 Task: Search one way flight ticket for 3 adults in first from Staunton/waynesboro/harrisonburg: Shenandoah Valley Regional Airport to Rock Springs: Southwest Wyoming Regional Airport (rock Springs Sweetwater County Airport) on 8-5-2023. Choice of flights is Frontier. Number of bags: 1 carry on bag. Price is upto 97000. Outbound departure time preference is 5:00.
Action: Mouse moved to (283, 272)
Screenshot: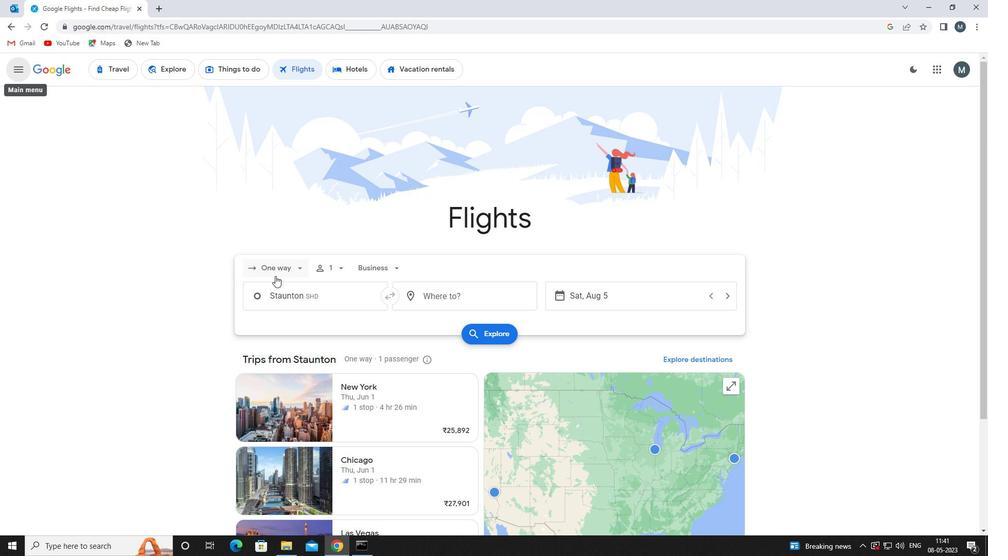 
Action: Mouse pressed left at (283, 272)
Screenshot: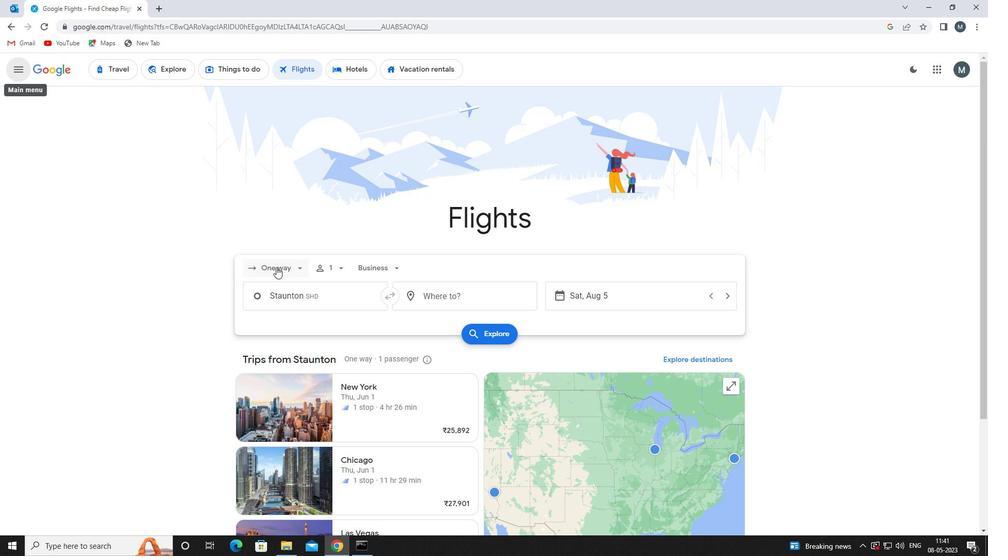 
Action: Mouse moved to (302, 317)
Screenshot: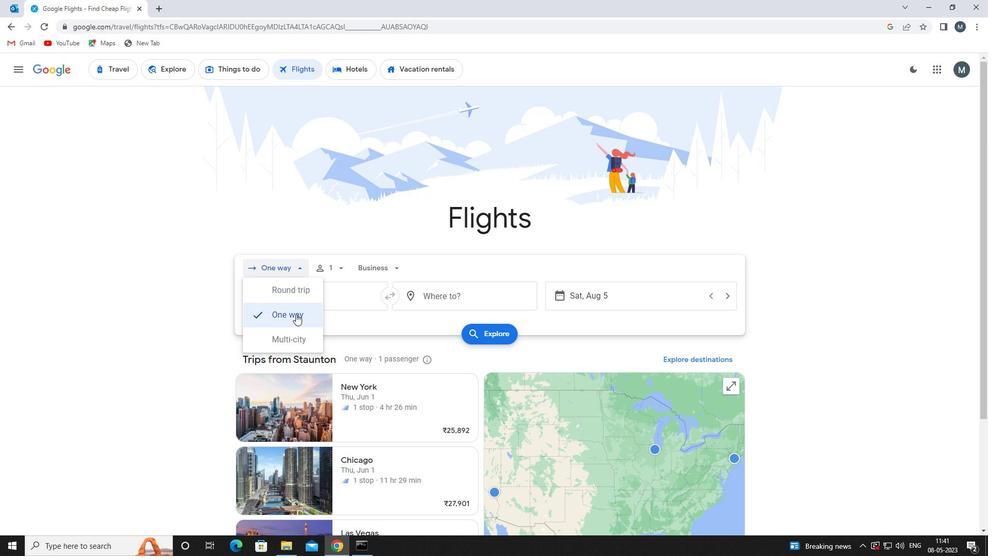
Action: Mouse pressed left at (302, 317)
Screenshot: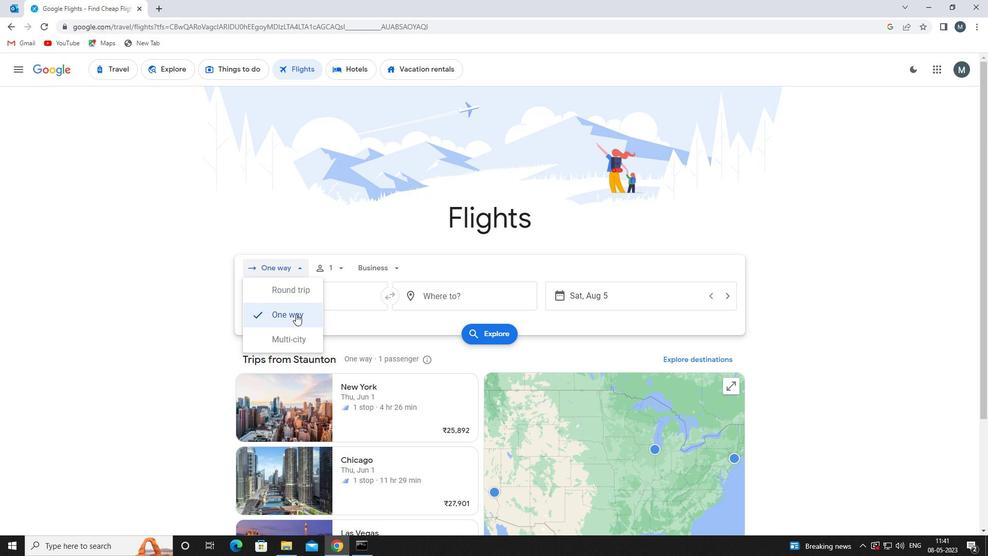 
Action: Mouse moved to (345, 267)
Screenshot: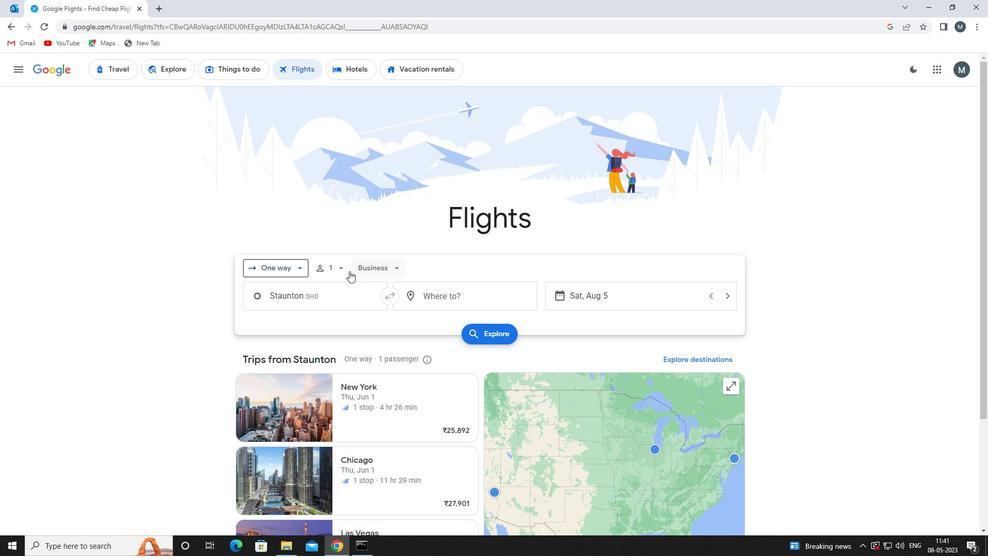 
Action: Mouse pressed left at (345, 267)
Screenshot: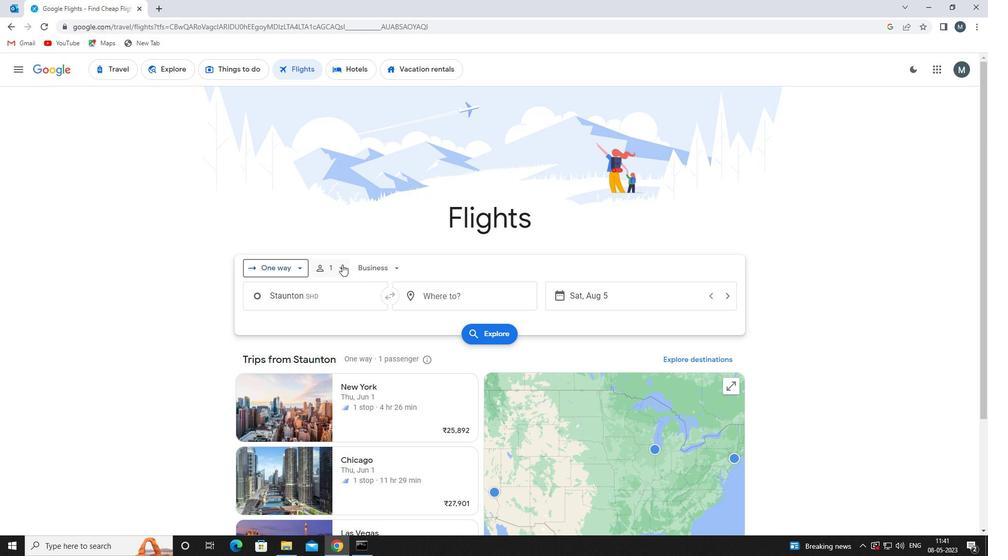 
Action: Mouse moved to (416, 299)
Screenshot: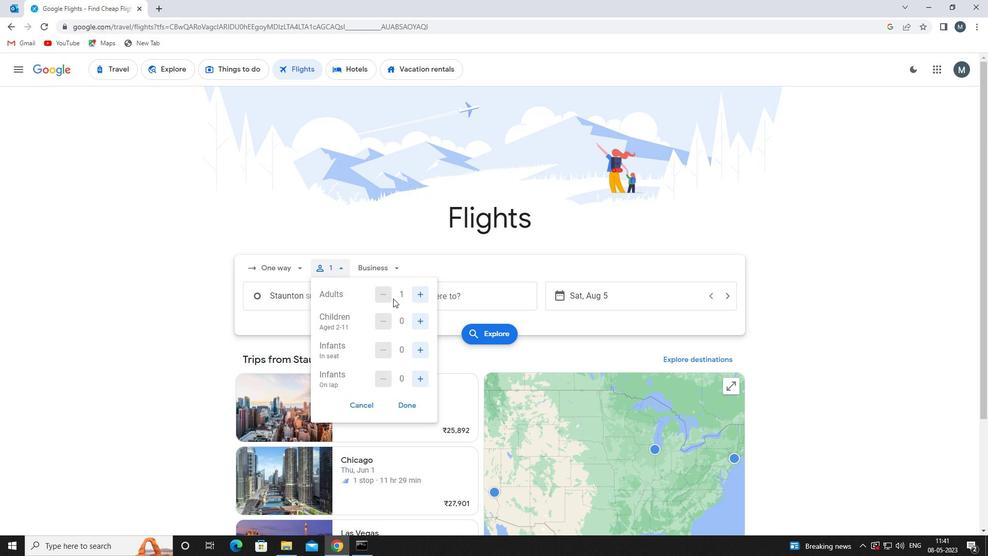 
Action: Mouse pressed left at (416, 299)
Screenshot: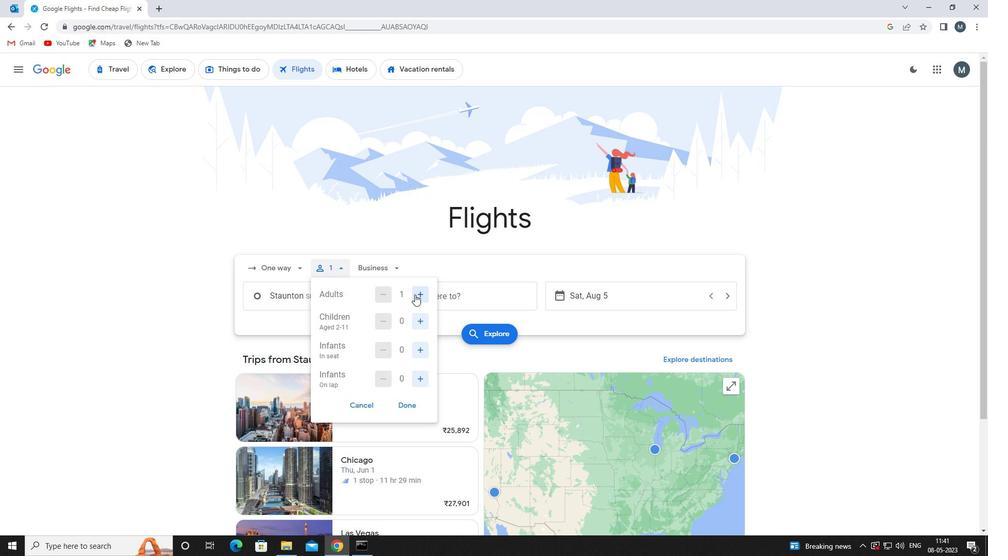 
Action: Mouse moved to (417, 299)
Screenshot: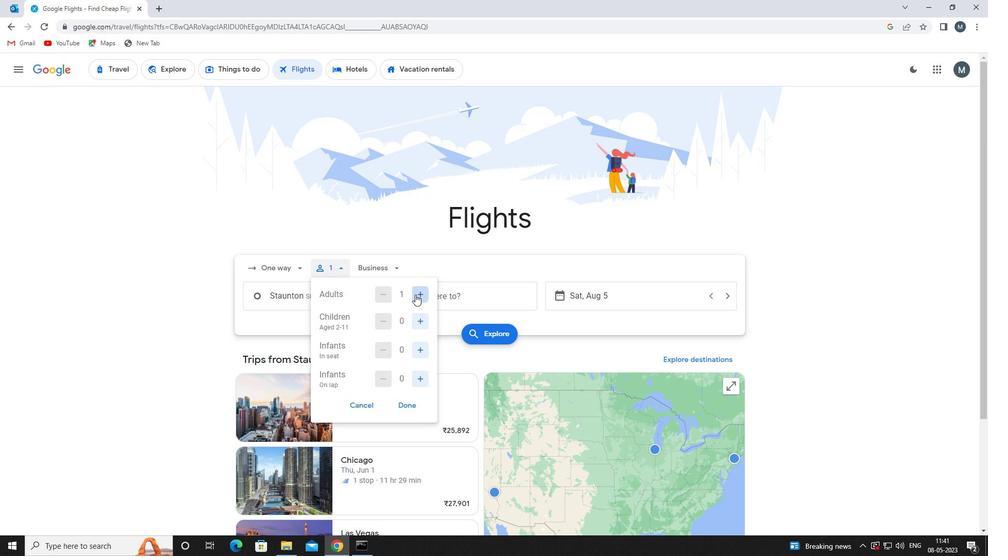 
Action: Mouse pressed left at (417, 299)
Screenshot: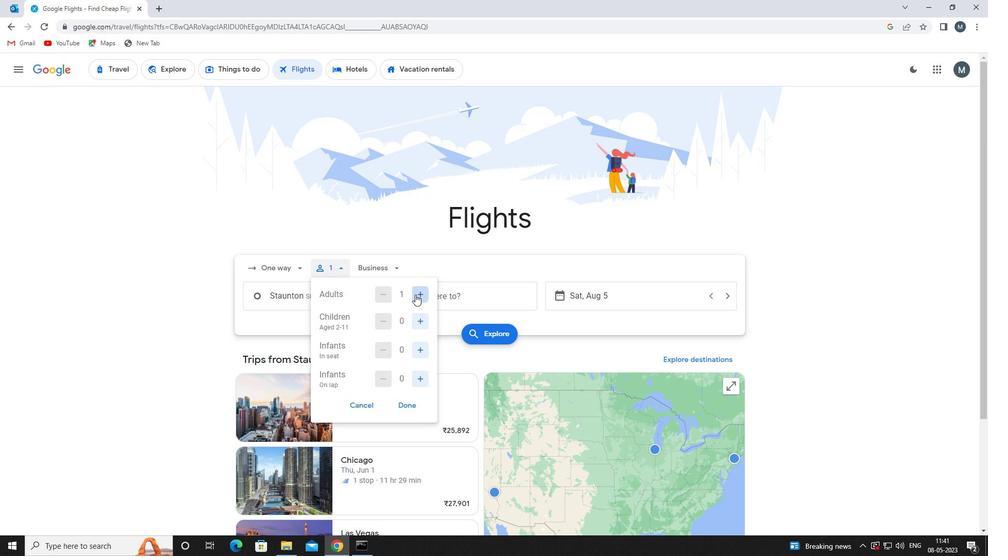 
Action: Mouse moved to (411, 405)
Screenshot: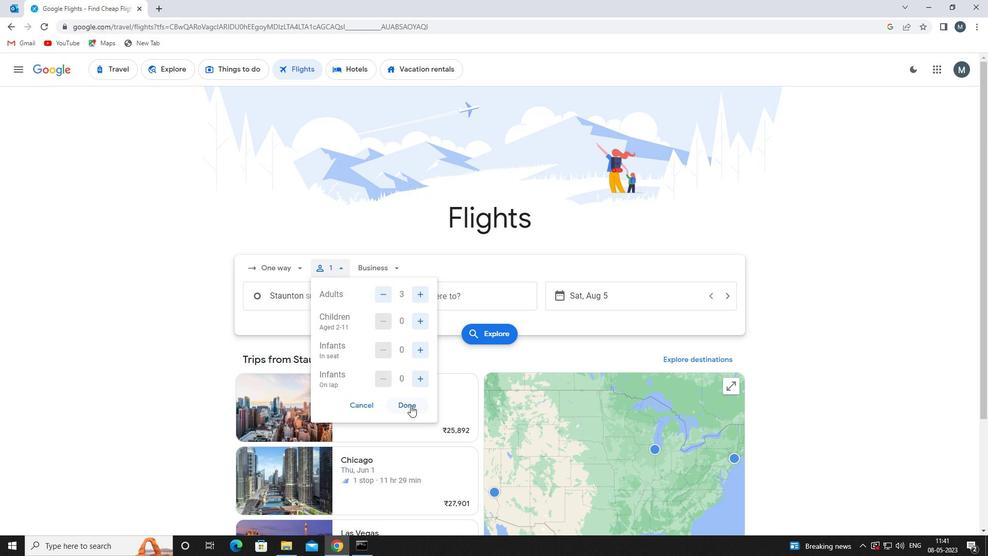 
Action: Mouse pressed left at (411, 405)
Screenshot: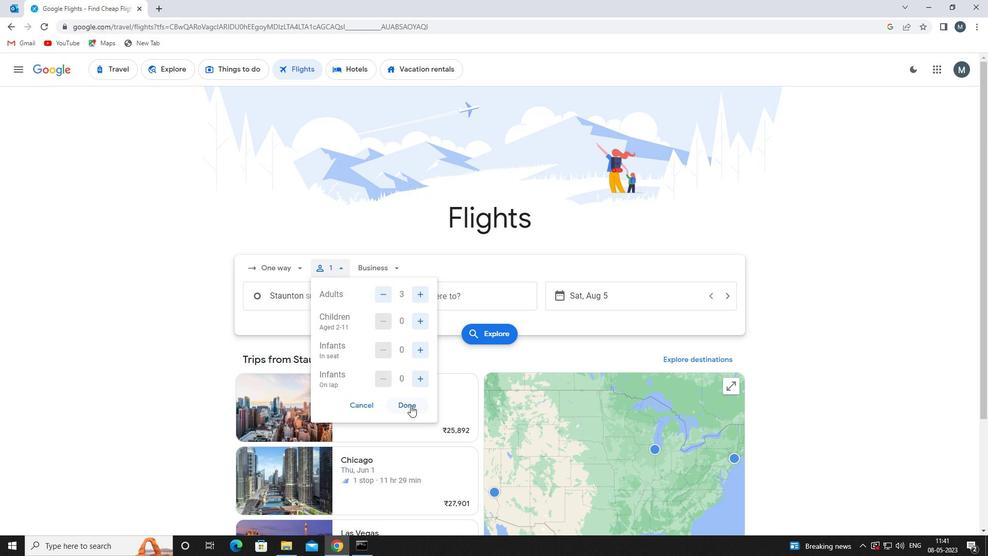 
Action: Mouse moved to (364, 263)
Screenshot: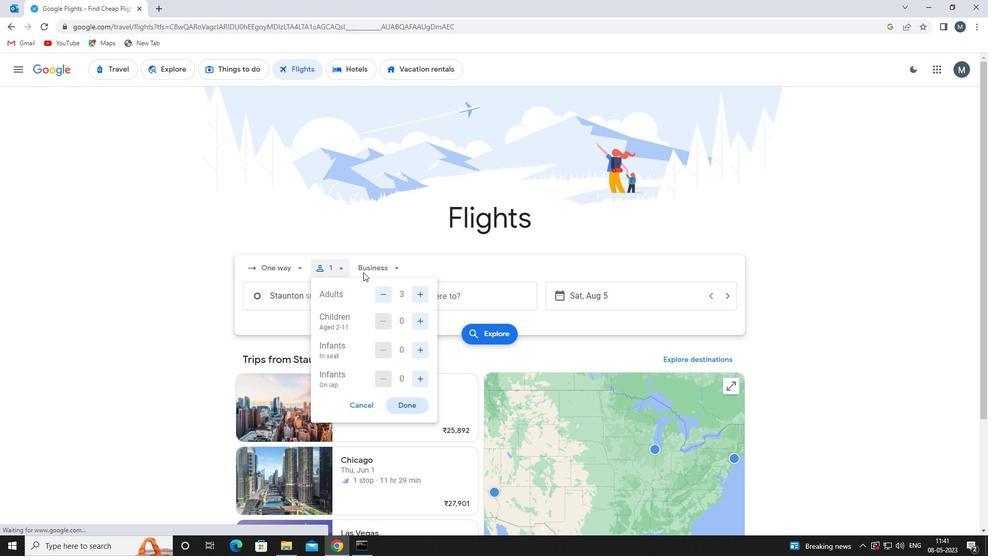 
Action: Mouse pressed left at (364, 263)
Screenshot: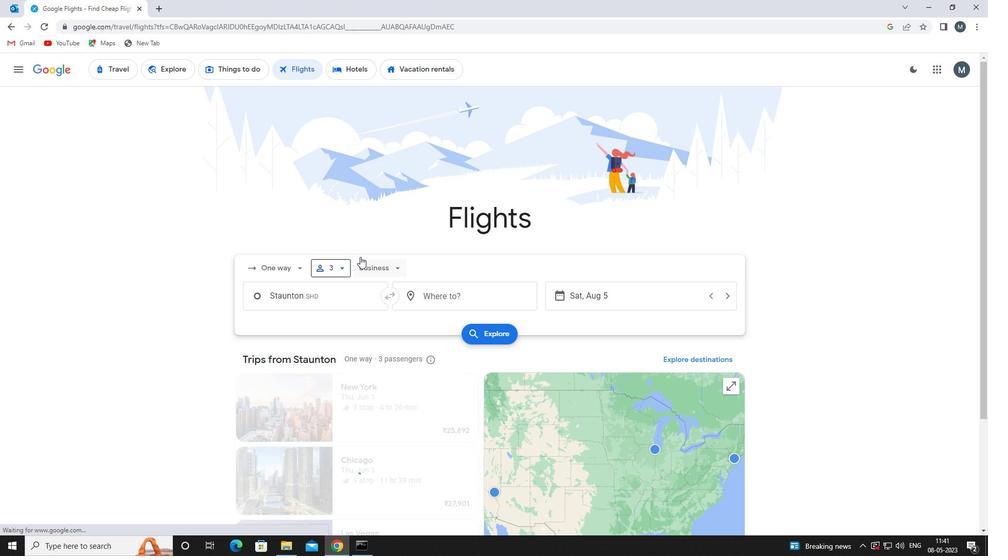 
Action: Mouse moved to (387, 360)
Screenshot: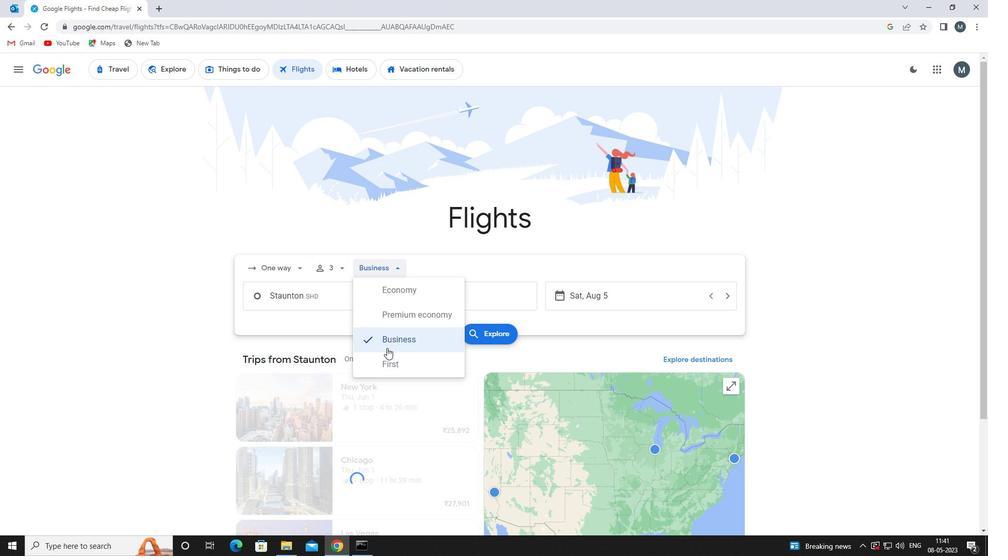 
Action: Mouse pressed left at (387, 360)
Screenshot: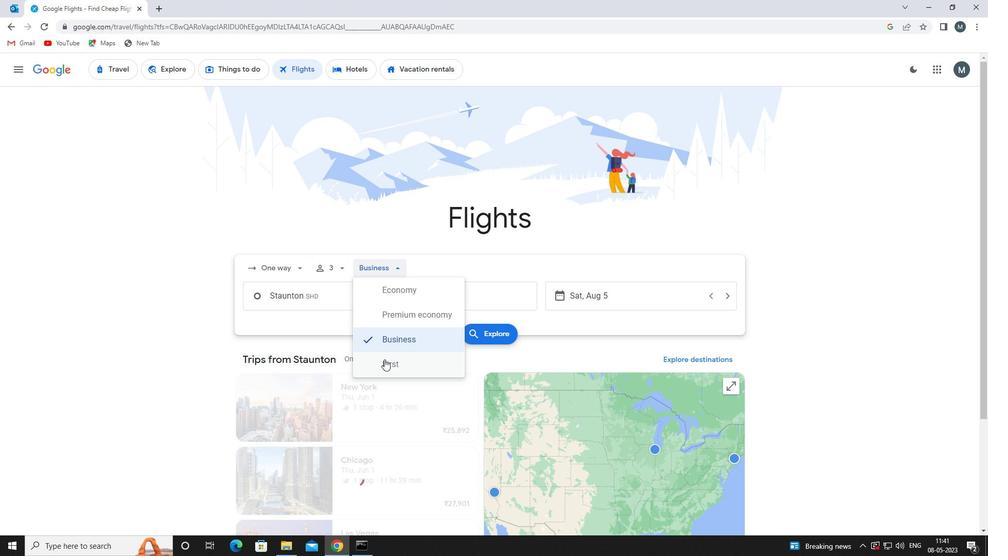 
Action: Mouse moved to (322, 300)
Screenshot: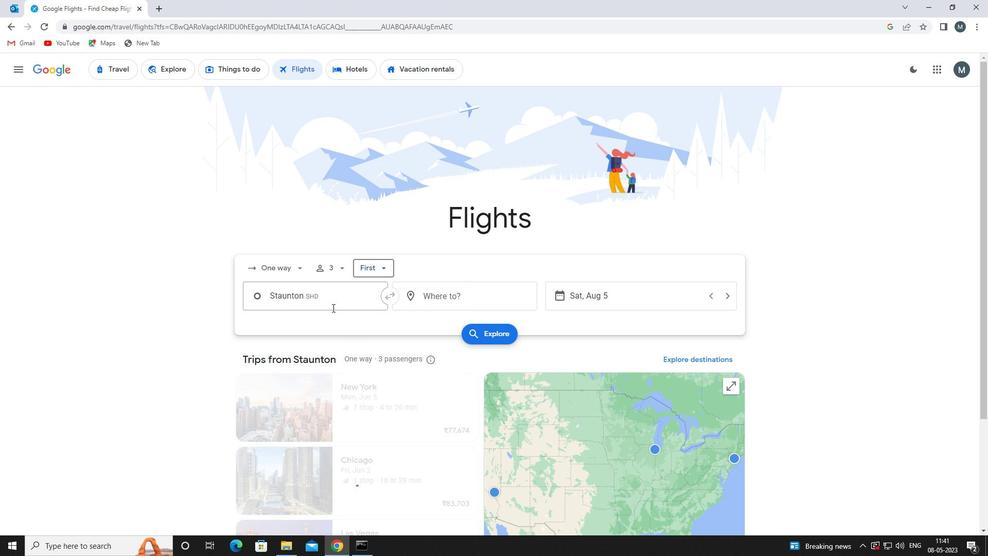 
Action: Mouse pressed left at (322, 300)
Screenshot: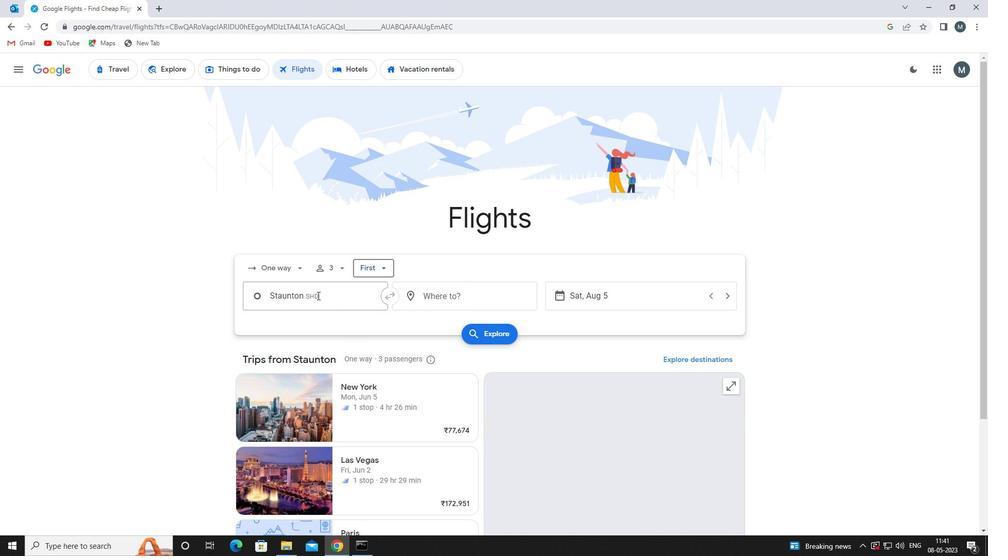 
Action: Mouse moved to (321, 312)
Screenshot: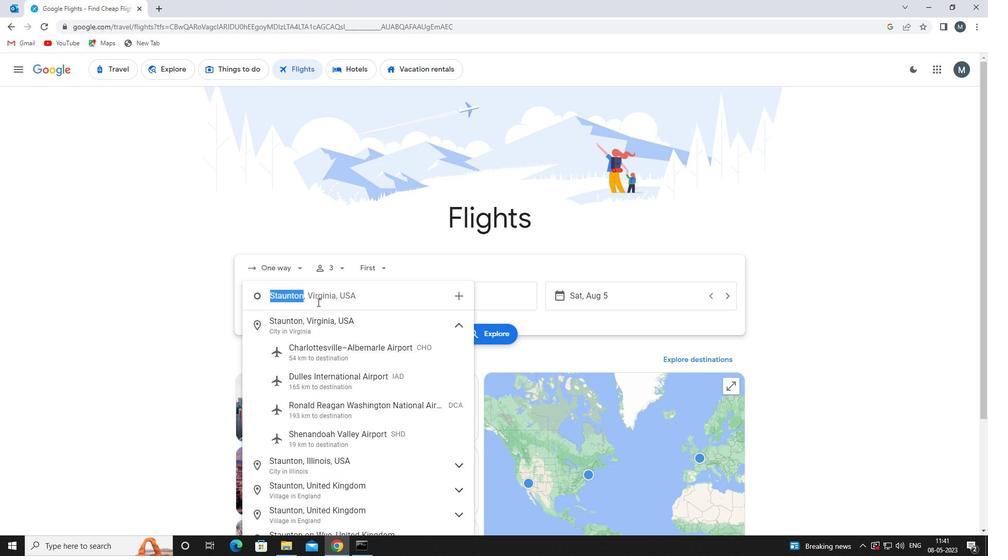 
Action: Key pressed shd
Screenshot: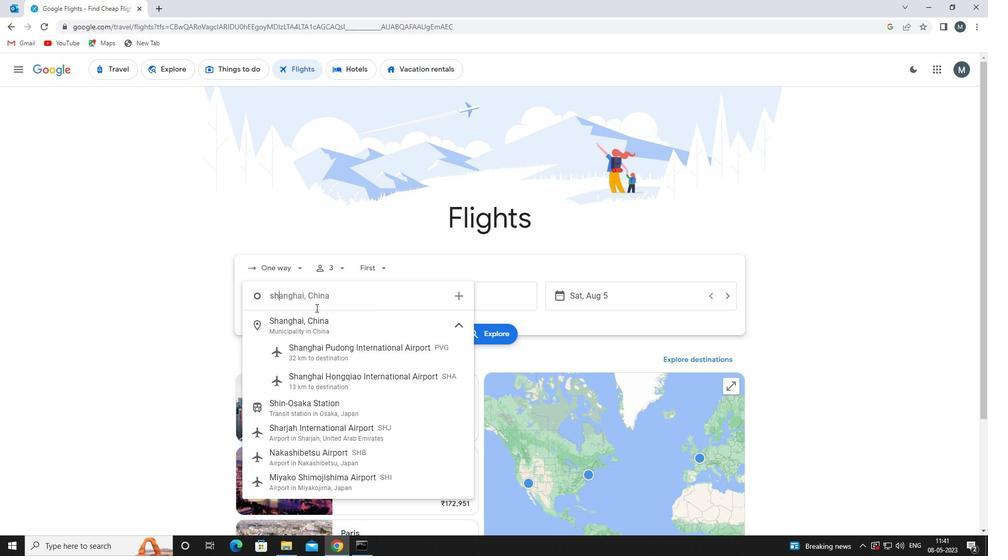 
Action: Mouse moved to (338, 327)
Screenshot: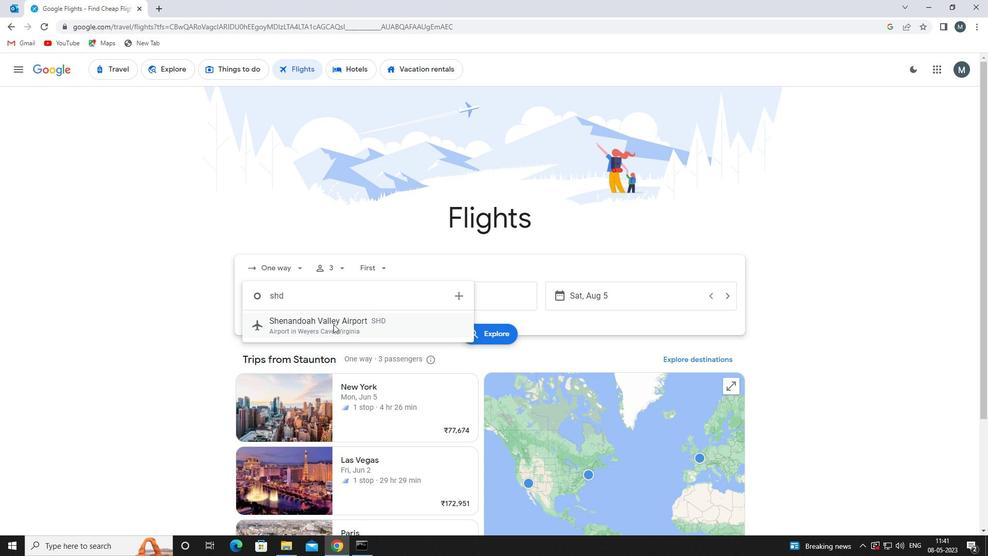 
Action: Mouse pressed left at (338, 327)
Screenshot: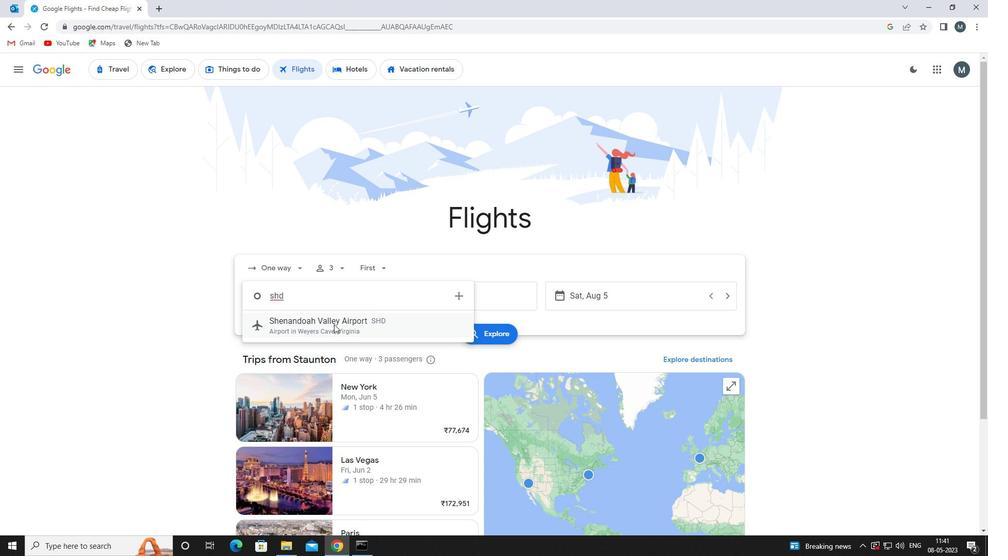 
Action: Mouse moved to (472, 303)
Screenshot: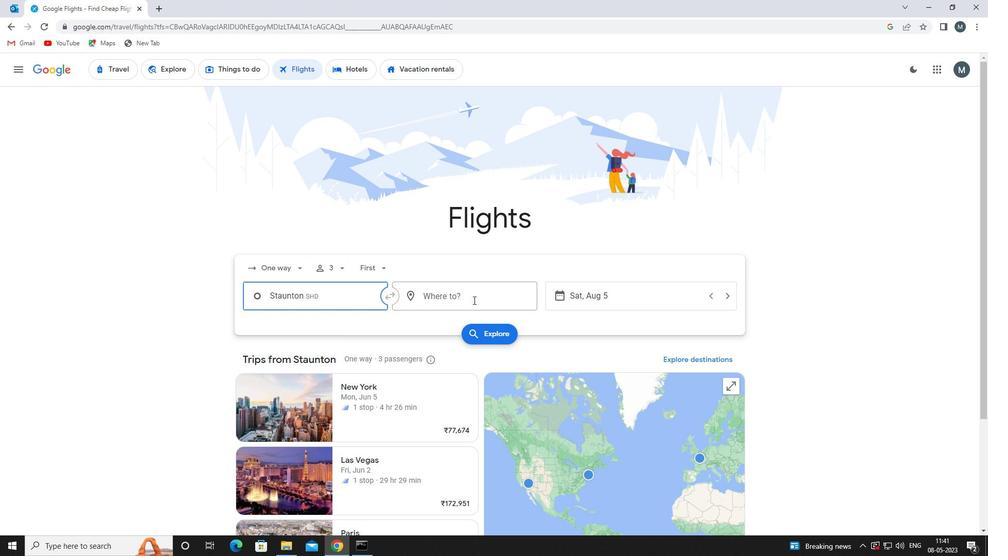 
Action: Mouse pressed left at (472, 303)
Screenshot: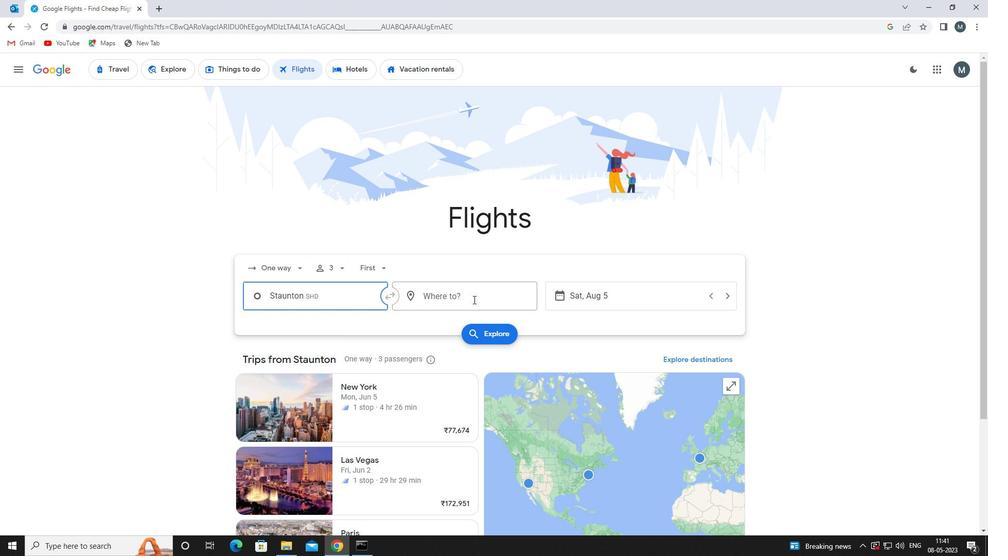 
Action: Key pressed rks
Screenshot: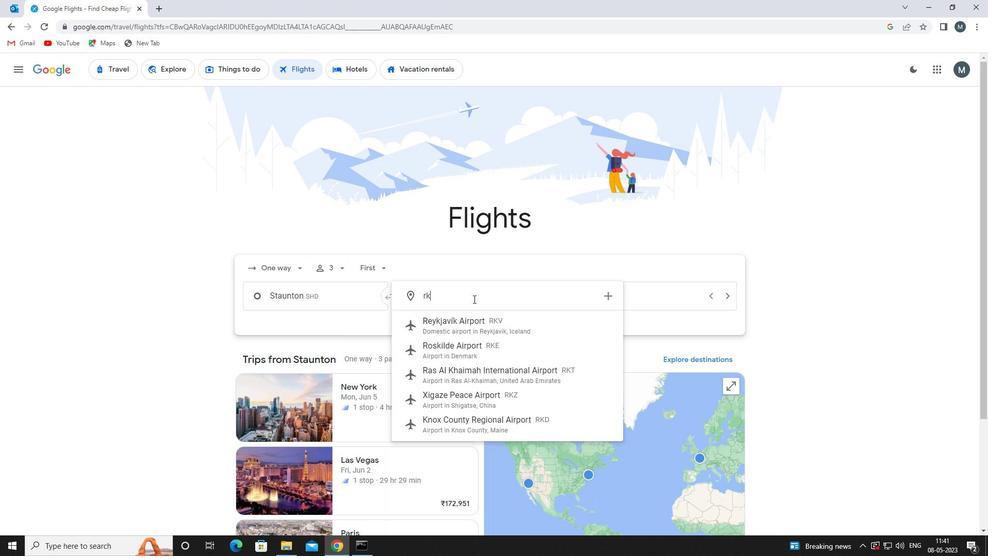
Action: Mouse moved to (488, 329)
Screenshot: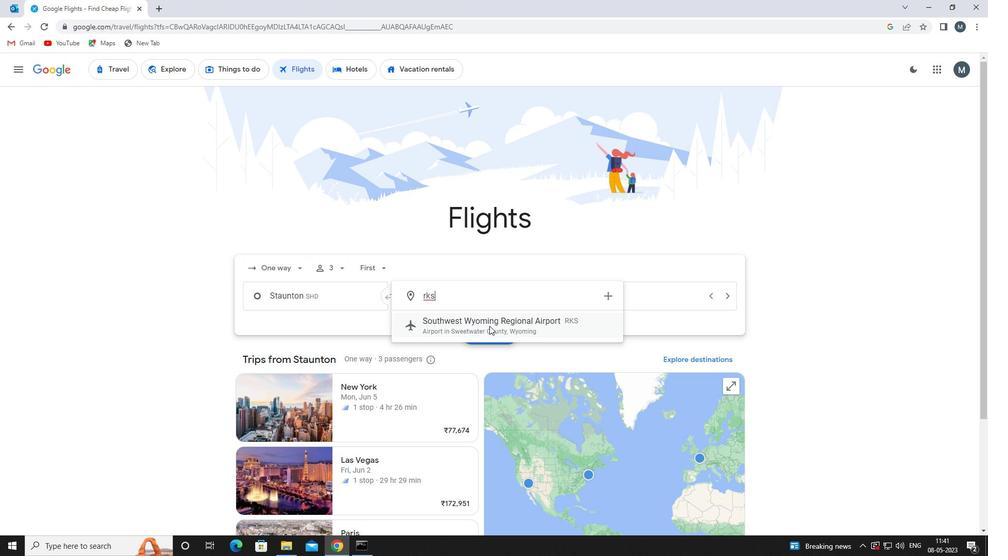 
Action: Mouse pressed left at (488, 329)
Screenshot: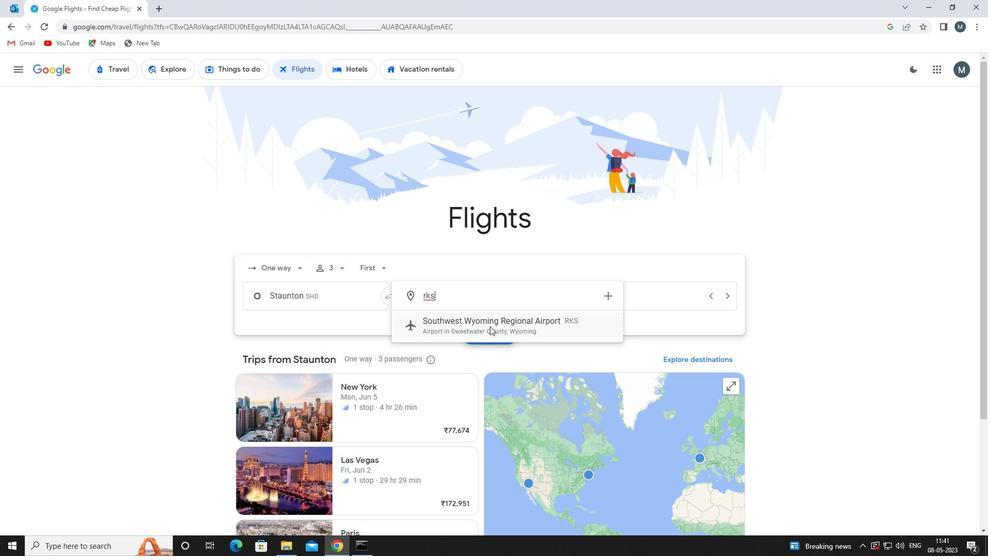 
Action: Mouse moved to (566, 300)
Screenshot: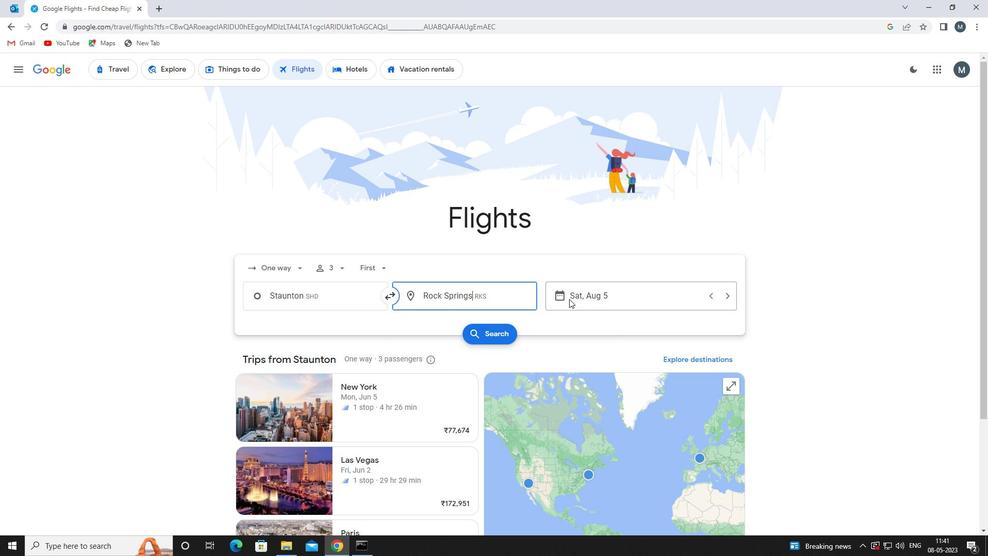 
Action: Mouse pressed left at (566, 300)
Screenshot: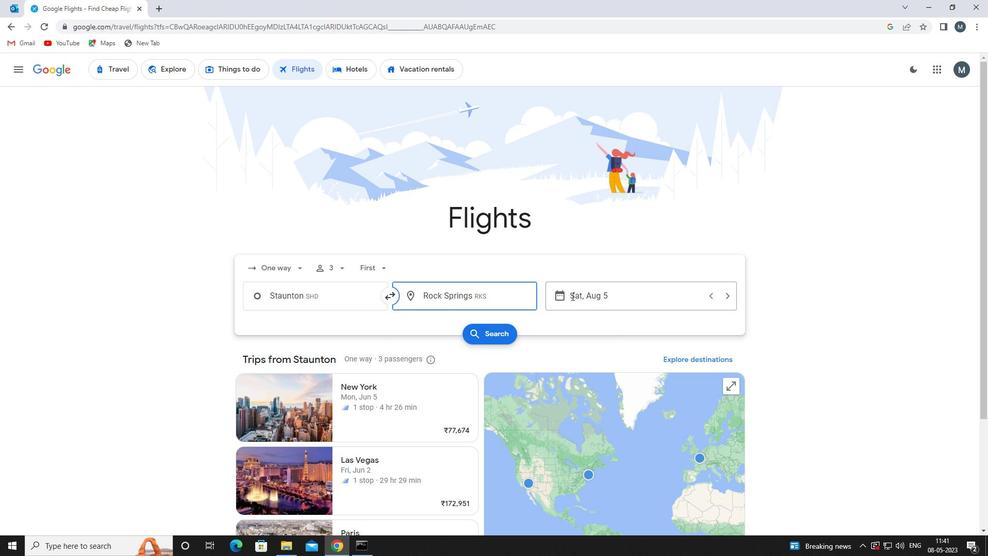 
Action: Mouse moved to (518, 355)
Screenshot: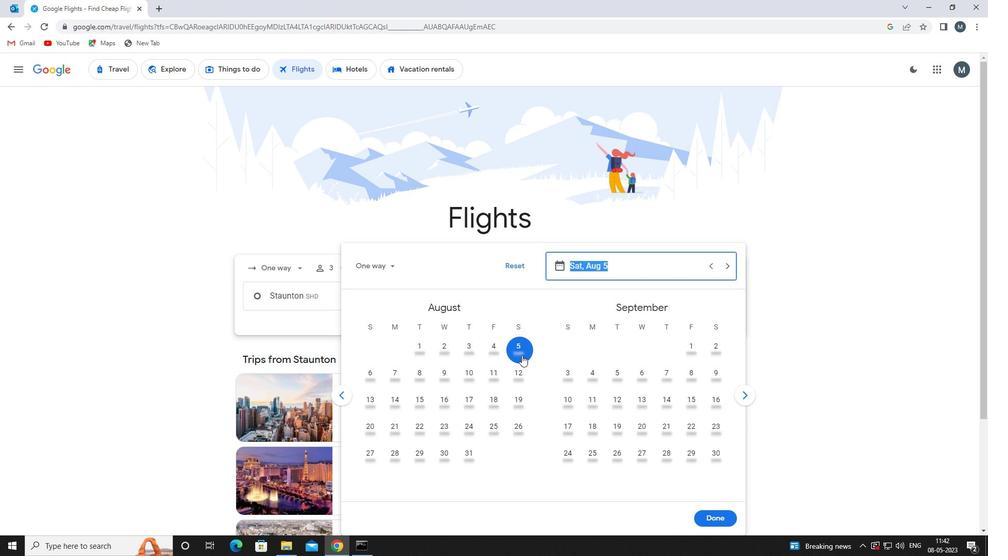 
Action: Mouse pressed left at (518, 355)
Screenshot: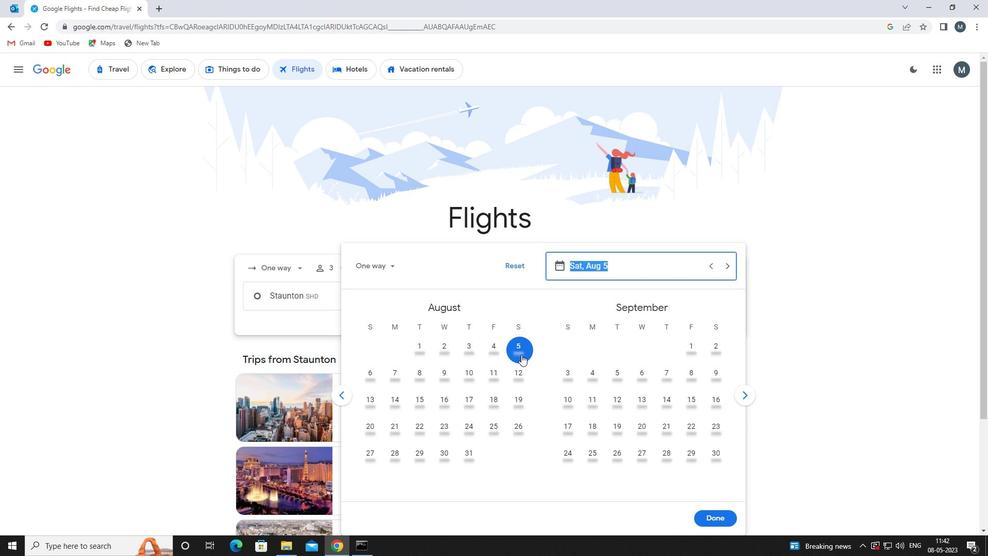 
Action: Mouse moved to (711, 513)
Screenshot: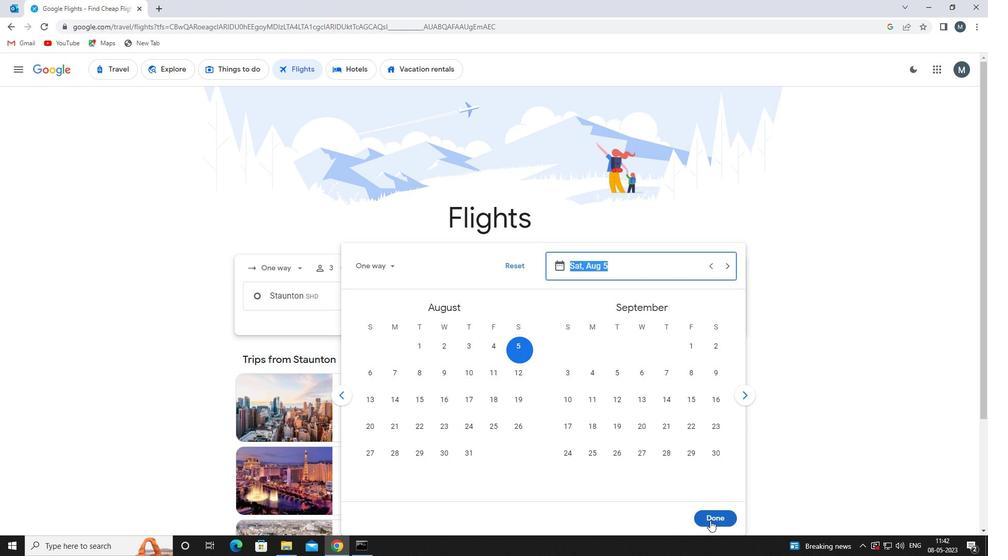 
Action: Mouse pressed left at (711, 513)
Screenshot: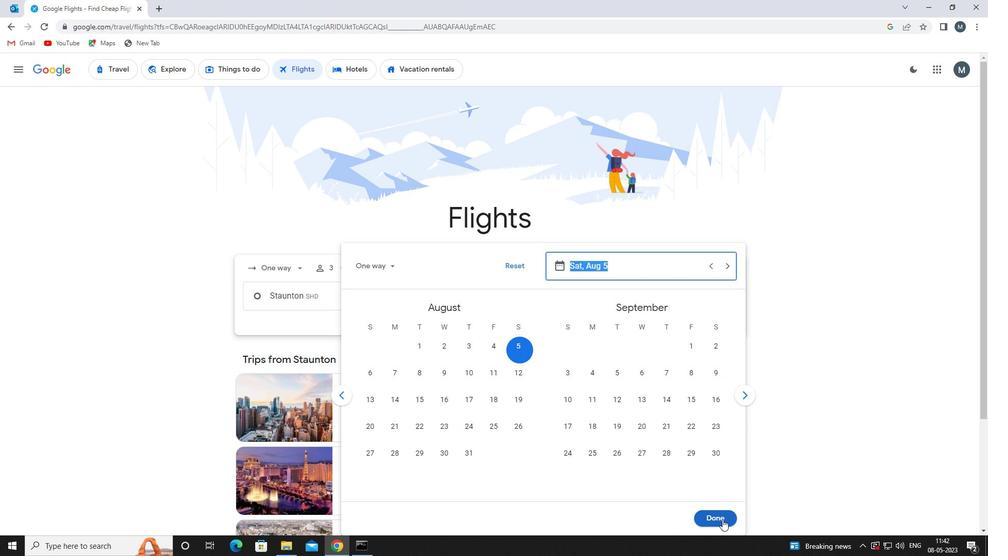 
Action: Mouse moved to (502, 338)
Screenshot: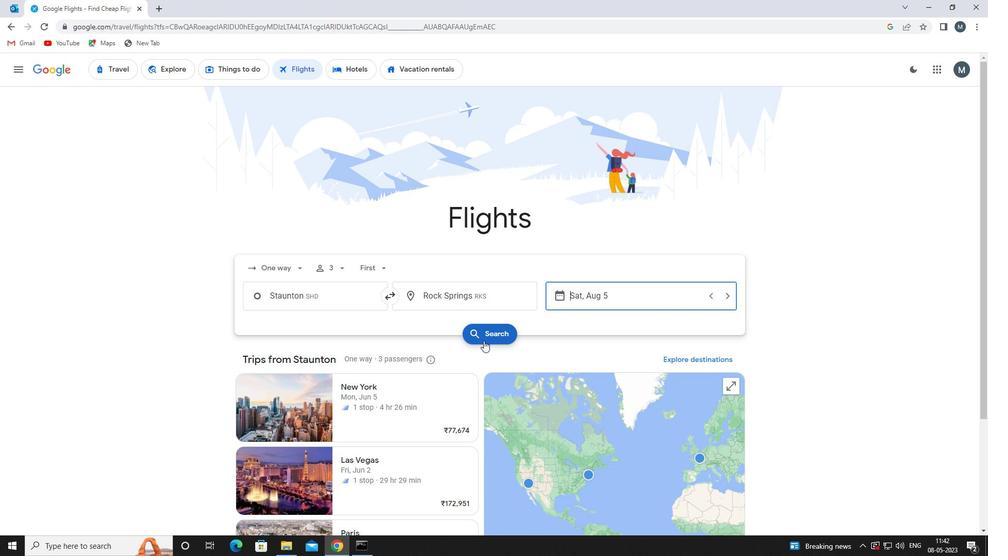 
Action: Mouse pressed left at (502, 338)
Screenshot: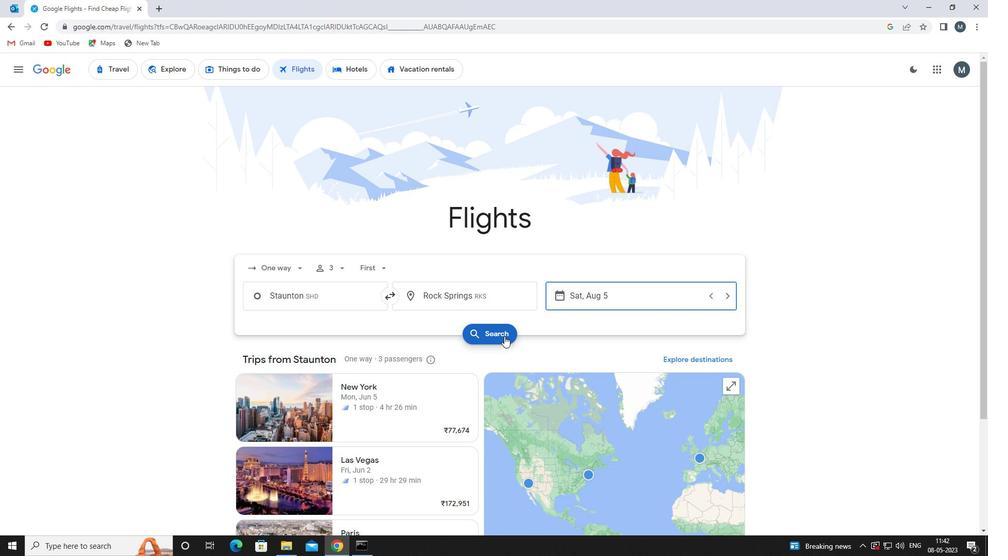 
Action: Mouse moved to (281, 174)
Screenshot: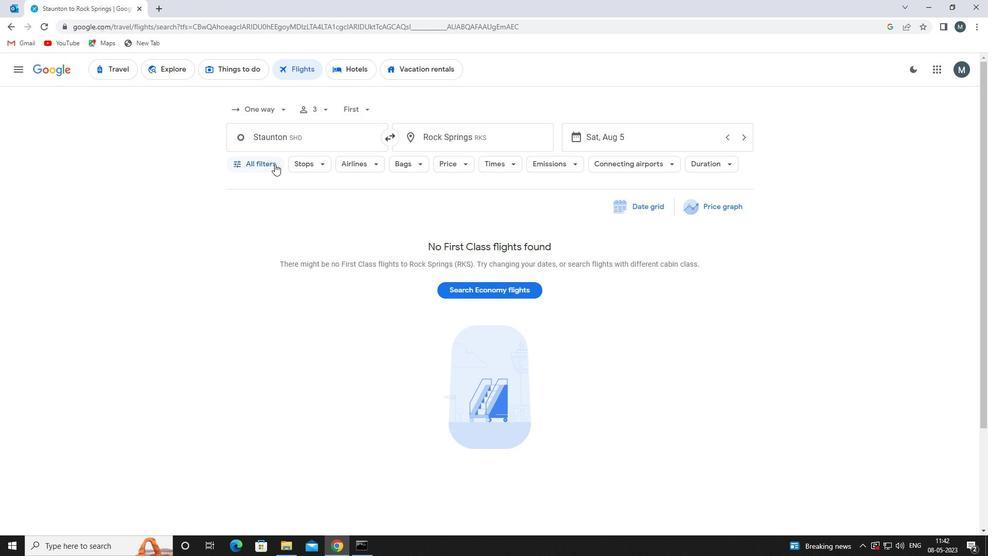 
Action: Mouse pressed left at (281, 174)
Screenshot: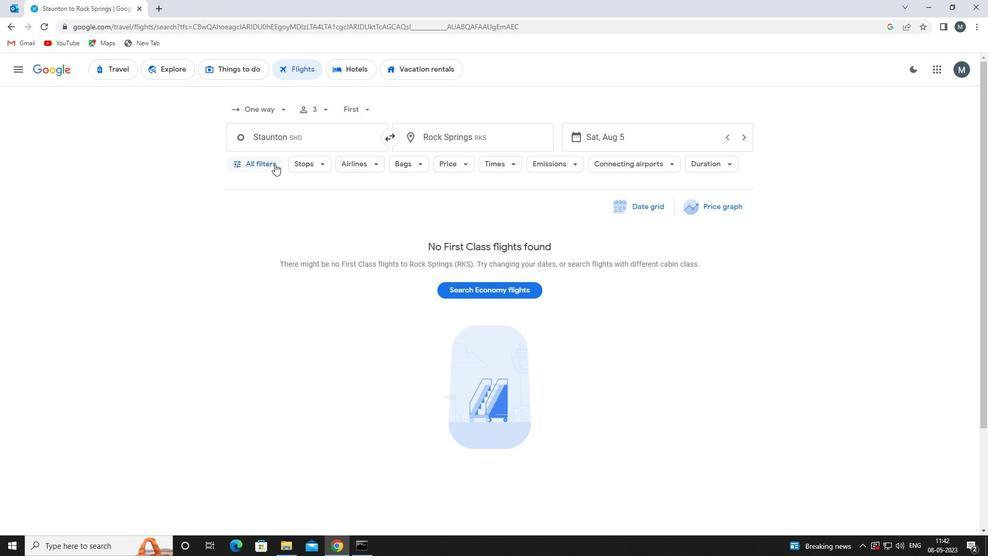 
Action: Mouse moved to (305, 247)
Screenshot: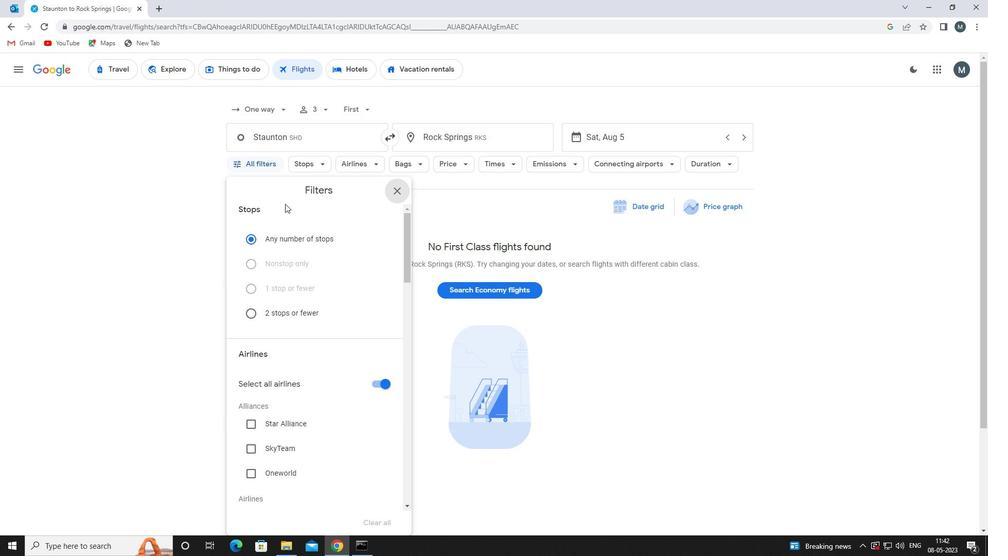
Action: Mouse scrolled (305, 246) with delta (0, 0)
Screenshot: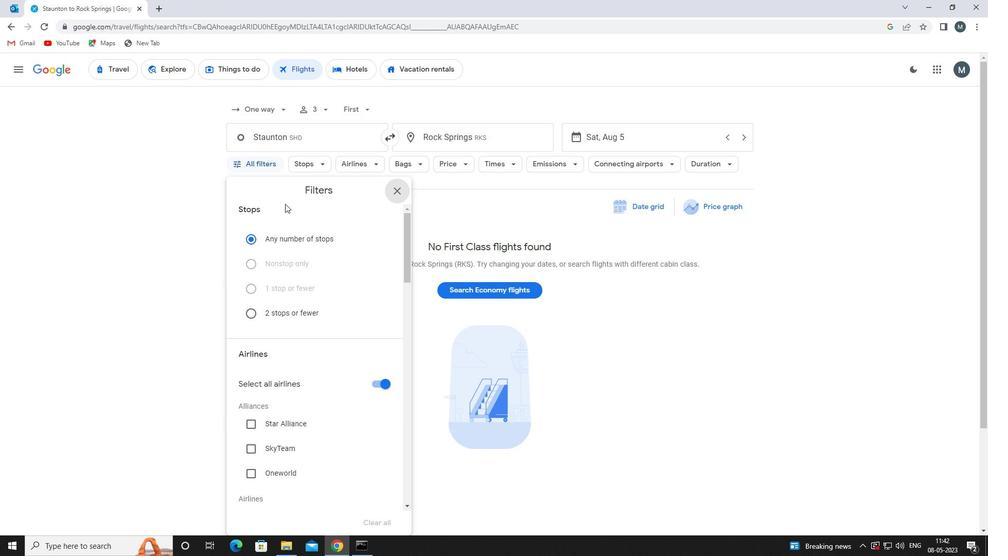 
Action: Mouse moved to (307, 255)
Screenshot: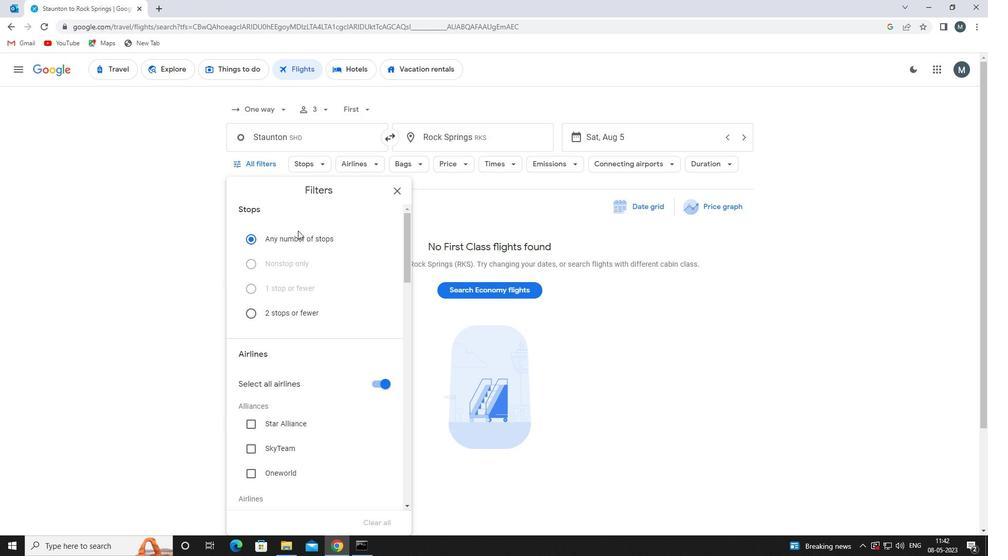 
Action: Mouse scrolled (307, 254) with delta (0, 0)
Screenshot: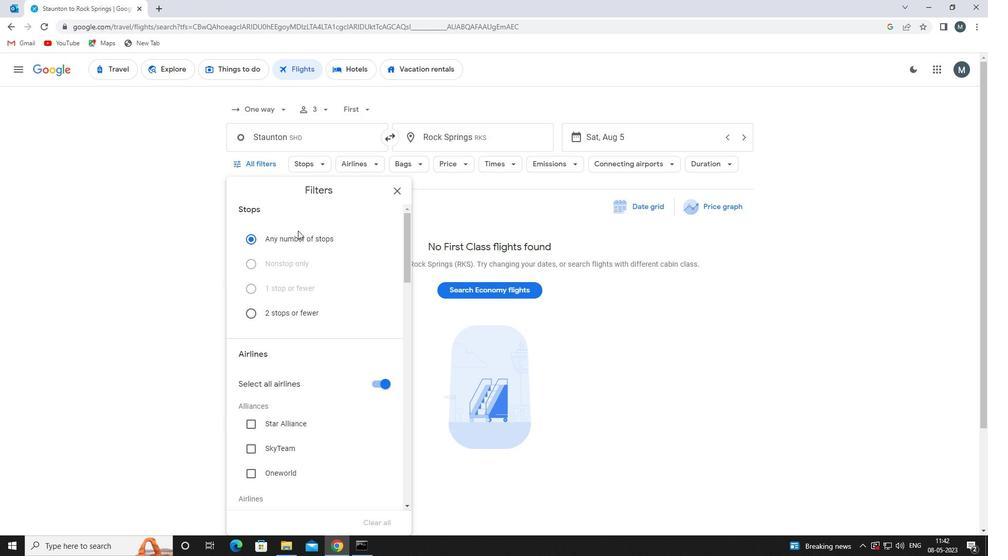 
Action: Mouse moved to (384, 283)
Screenshot: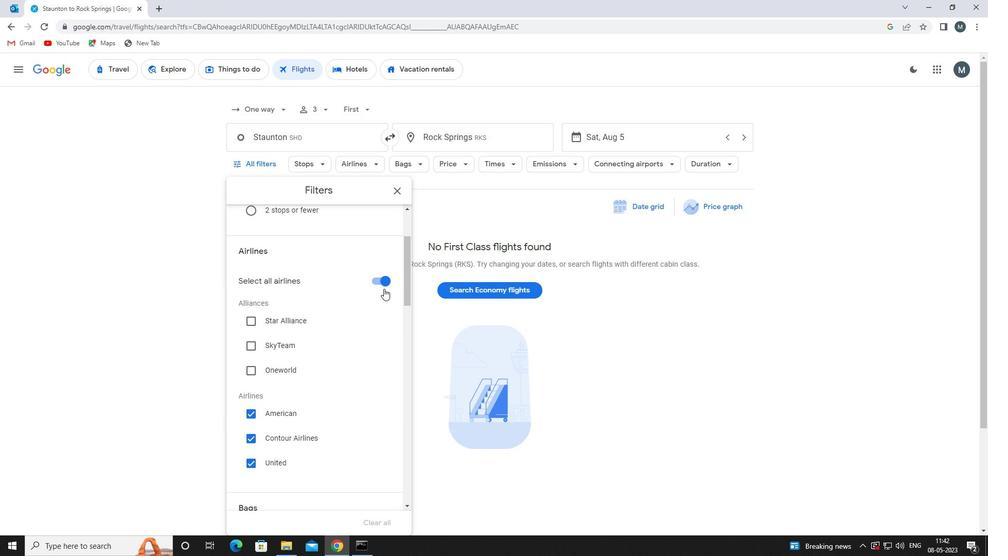 
Action: Mouse pressed left at (384, 283)
Screenshot: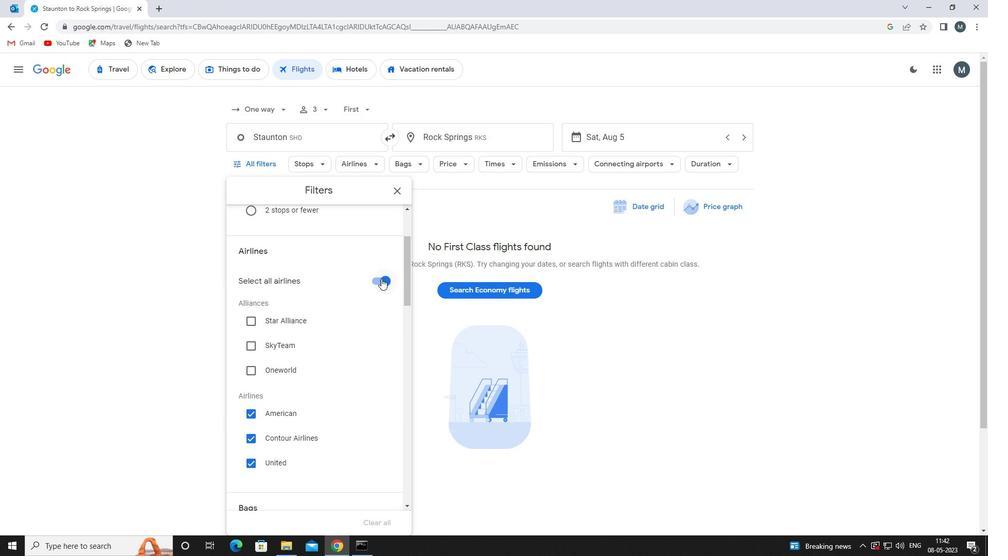 
Action: Mouse moved to (316, 325)
Screenshot: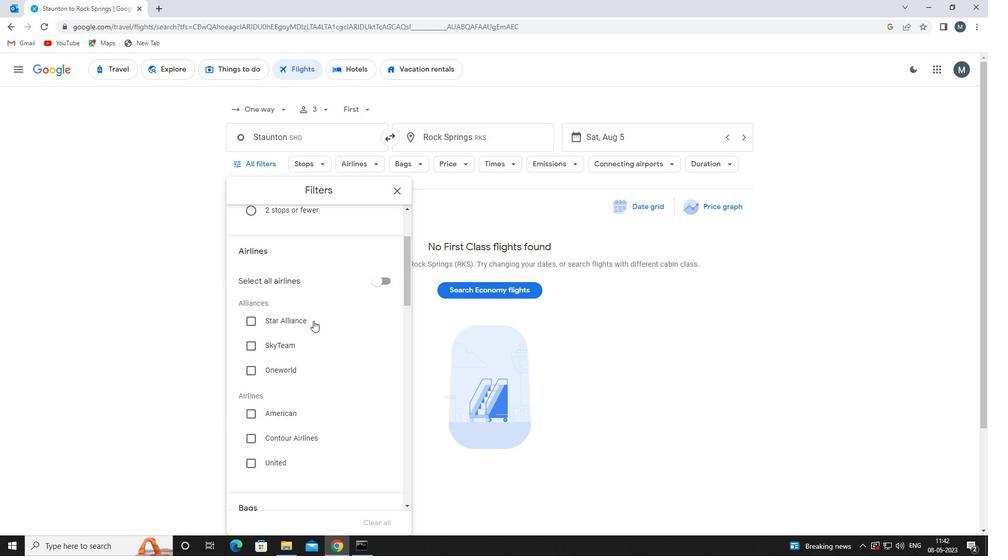 
Action: Mouse scrolled (316, 324) with delta (0, 0)
Screenshot: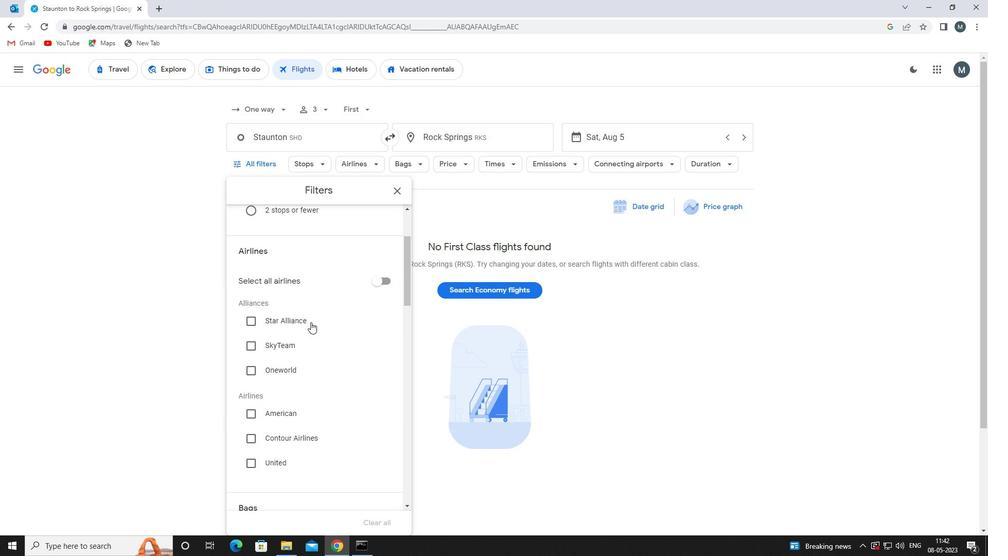 
Action: Mouse moved to (318, 324)
Screenshot: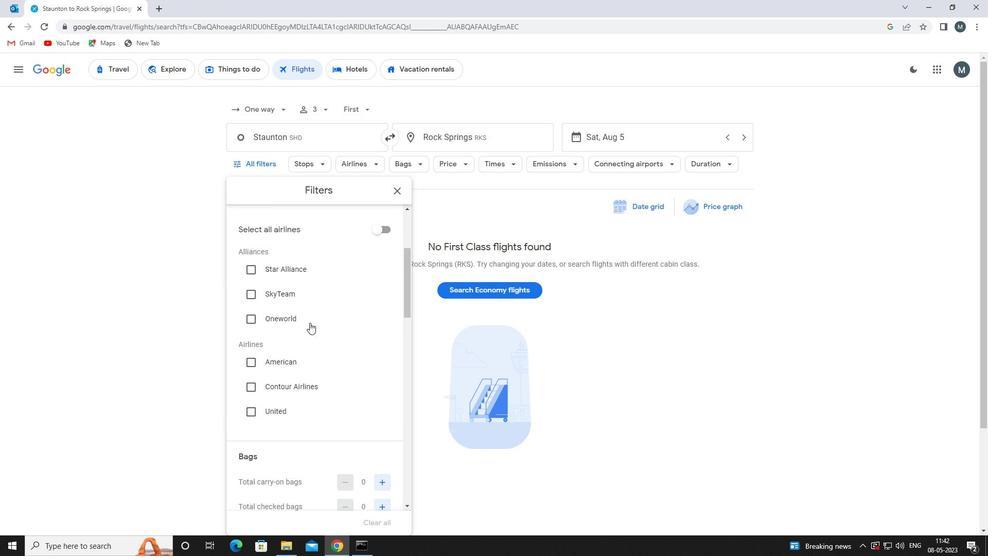
Action: Mouse scrolled (318, 324) with delta (0, 0)
Screenshot: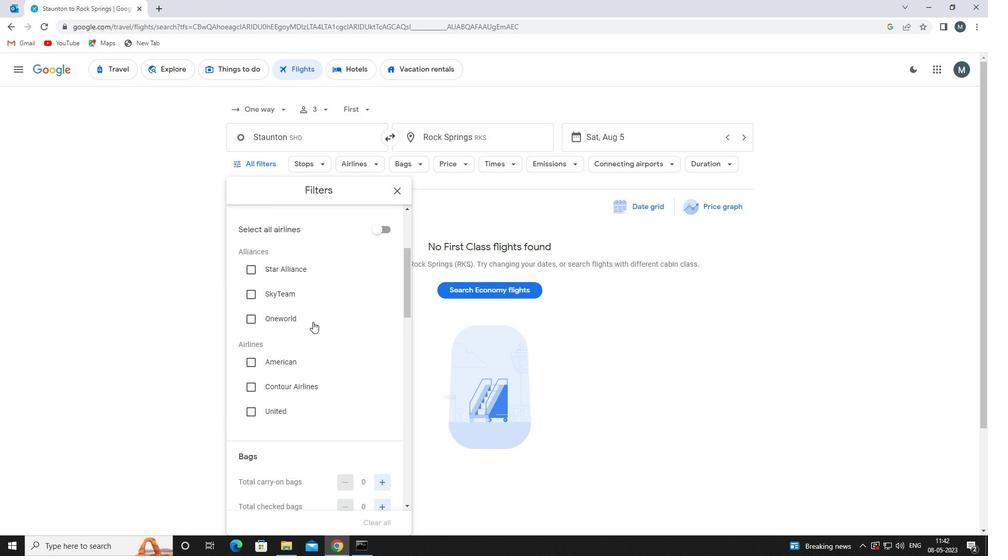 
Action: Mouse scrolled (318, 324) with delta (0, 0)
Screenshot: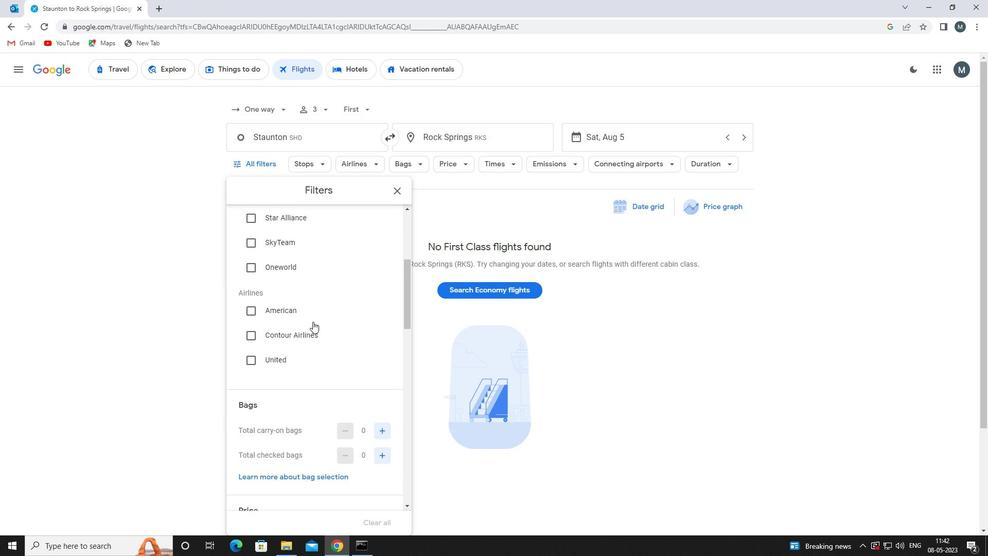 
Action: Mouse moved to (382, 381)
Screenshot: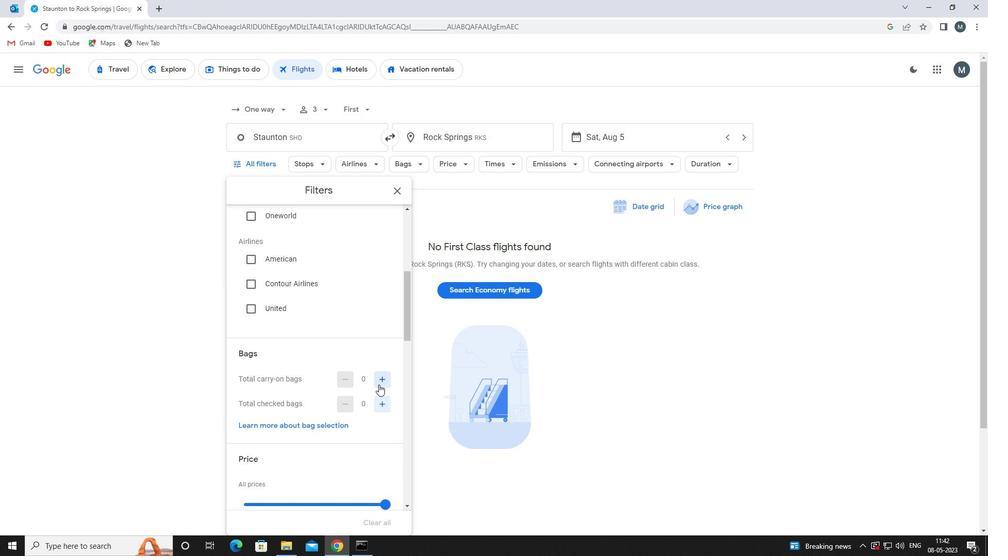 
Action: Mouse pressed left at (382, 381)
Screenshot: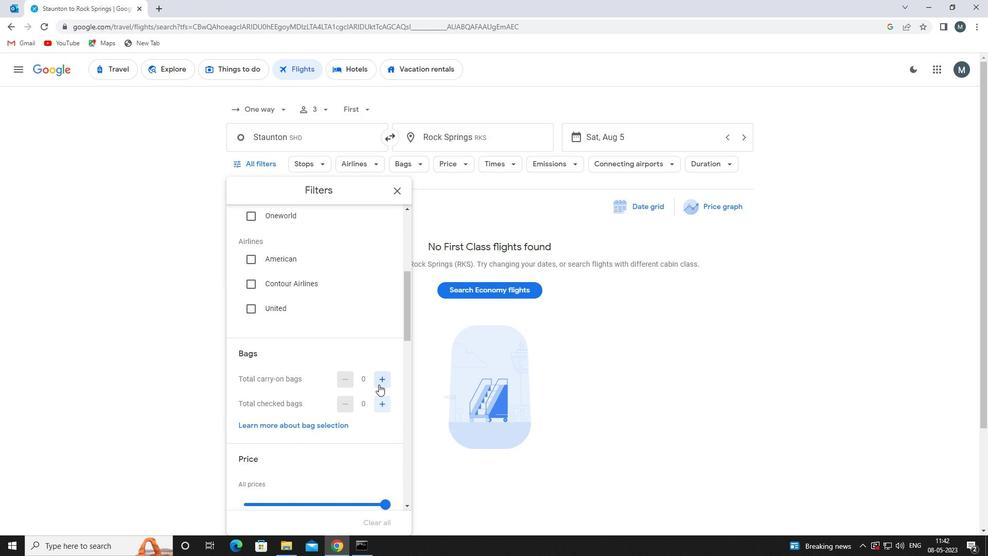 
Action: Mouse moved to (303, 356)
Screenshot: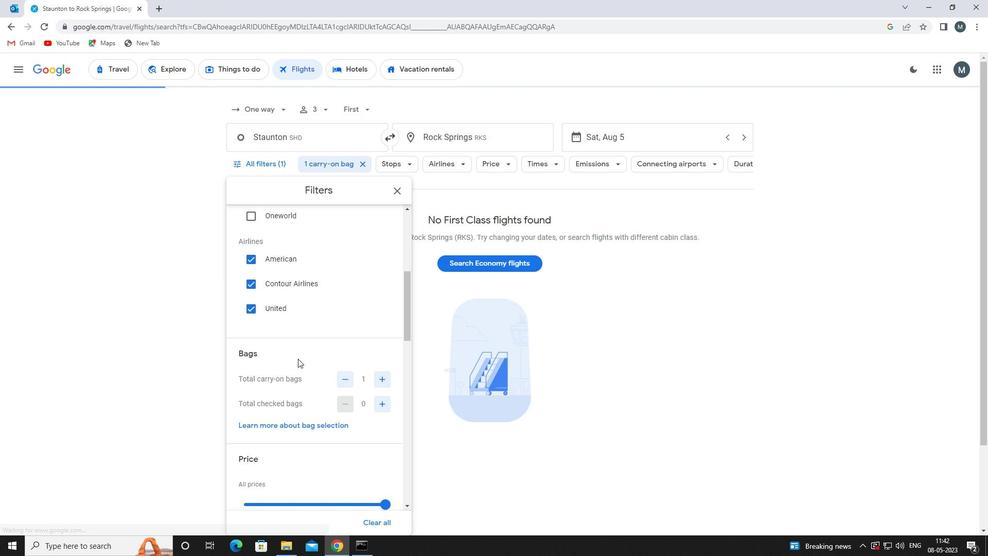 
Action: Mouse scrolled (303, 356) with delta (0, 0)
Screenshot: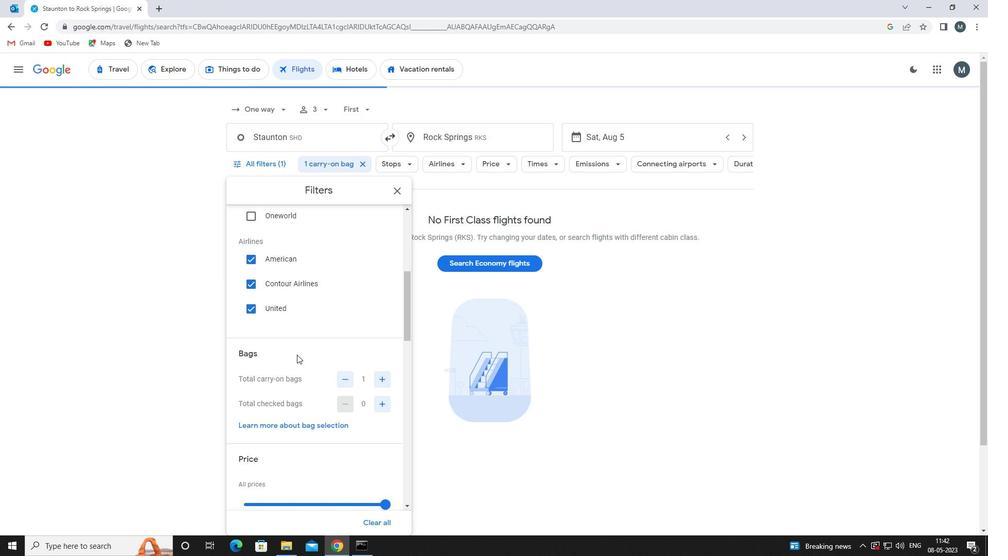
Action: Mouse scrolled (303, 356) with delta (0, 0)
Screenshot: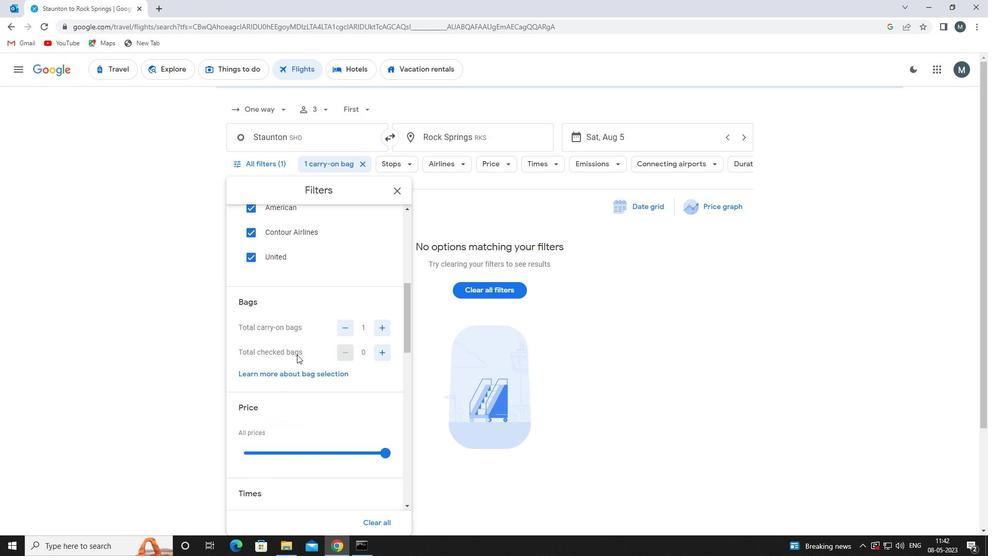 
Action: Mouse moved to (305, 398)
Screenshot: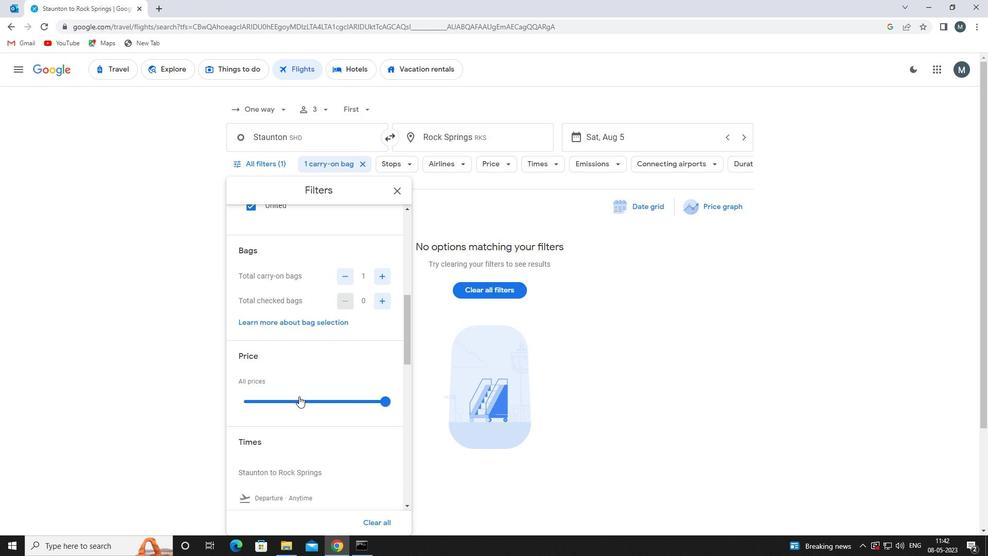 
Action: Mouse pressed left at (305, 398)
Screenshot: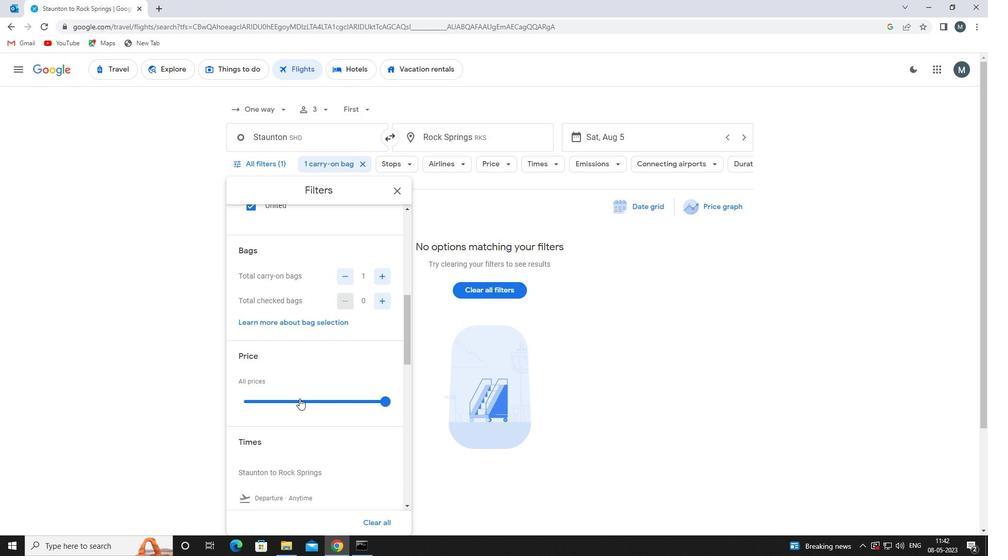 
Action: Mouse moved to (305, 399)
Screenshot: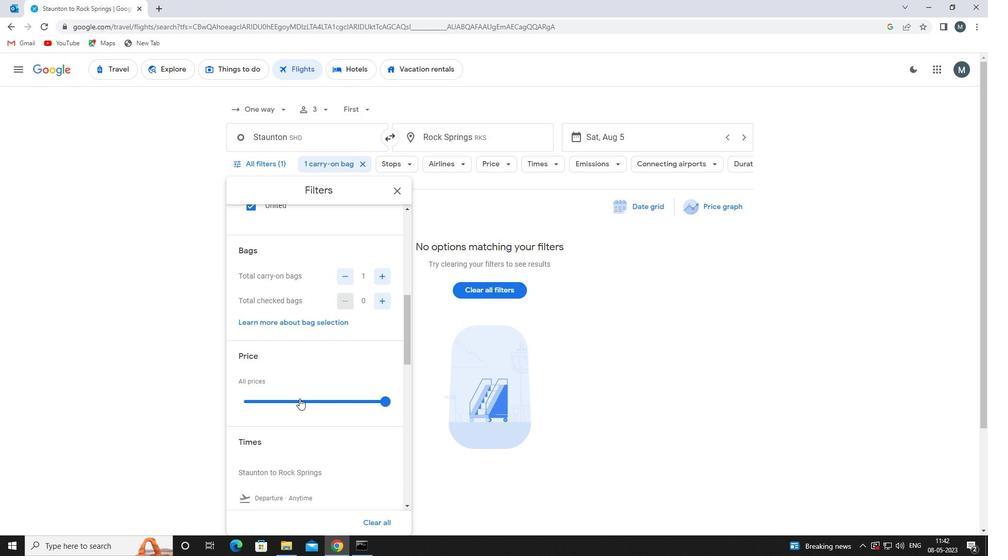 
Action: Mouse pressed left at (305, 399)
Screenshot: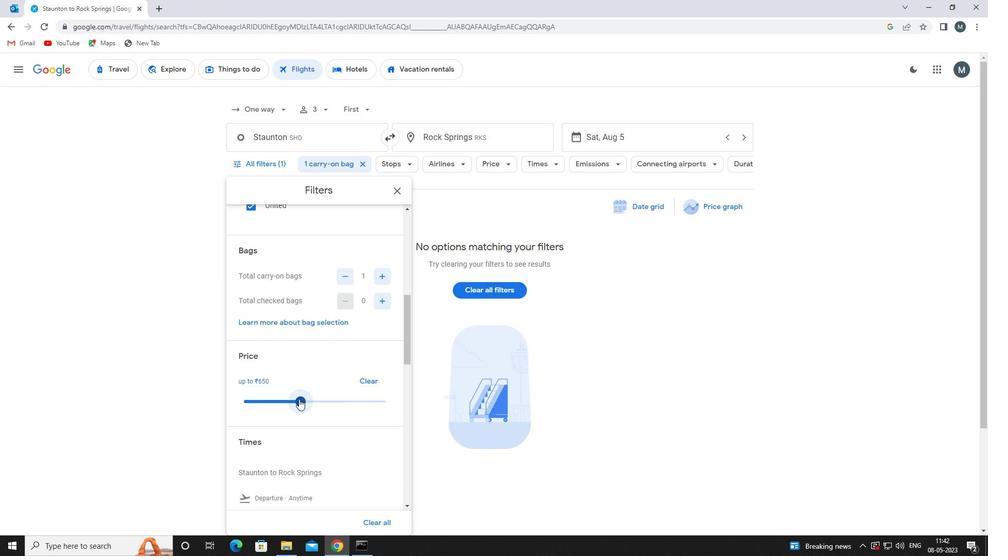 
Action: Mouse moved to (280, 376)
Screenshot: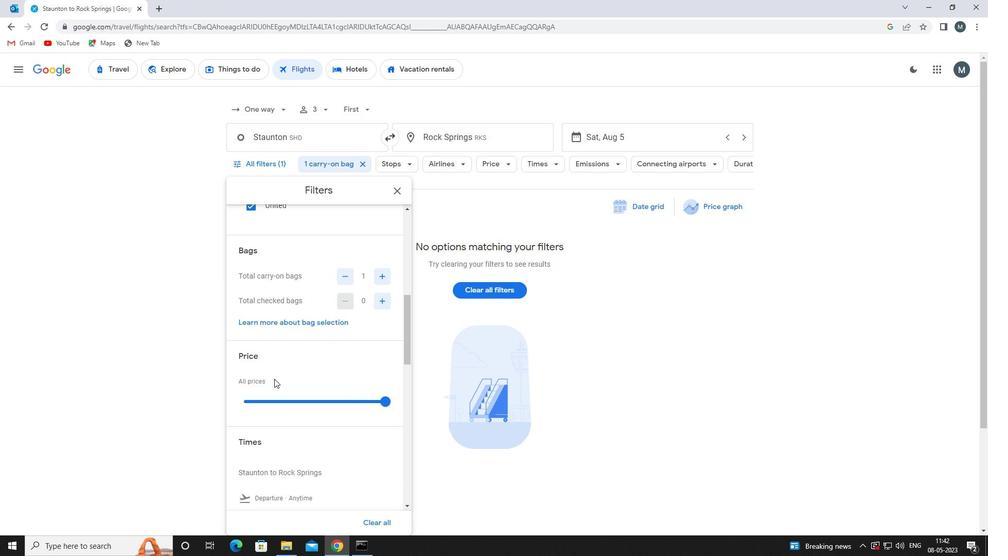 
Action: Mouse scrolled (280, 375) with delta (0, 0)
Screenshot: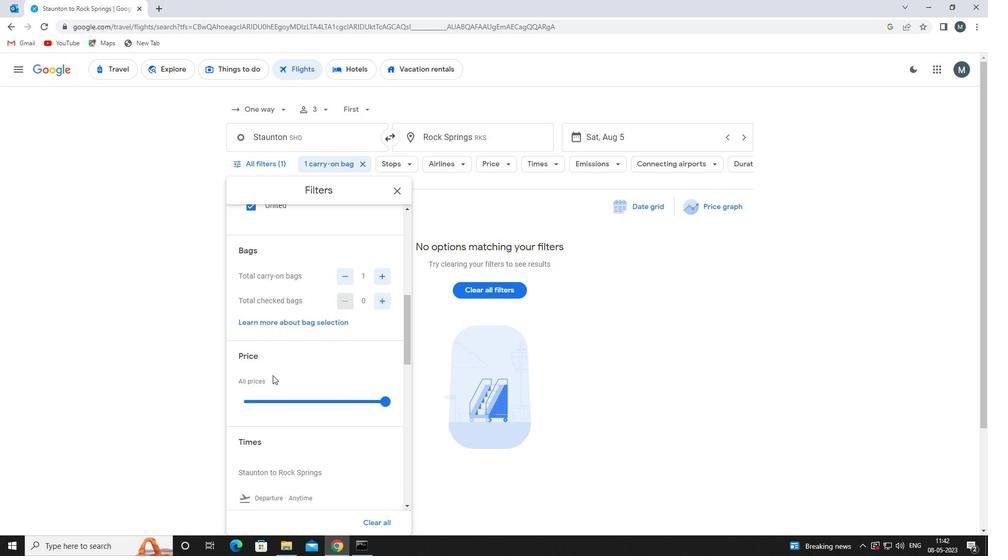 
Action: Mouse moved to (275, 367)
Screenshot: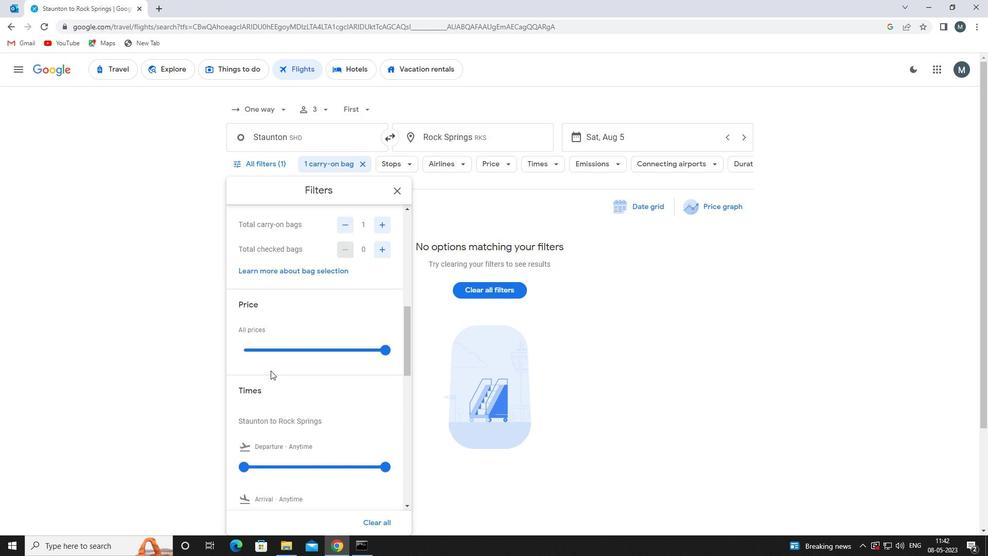 
Action: Mouse scrolled (275, 367) with delta (0, 0)
Screenshot: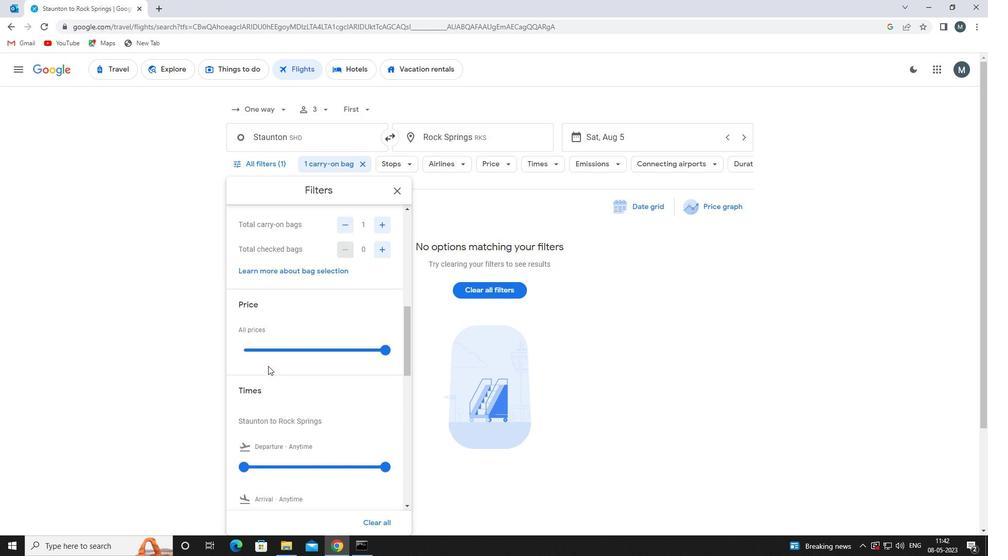 
Action: Mouse scrolled (275, 367) with delta (0, 0)
Screenshot: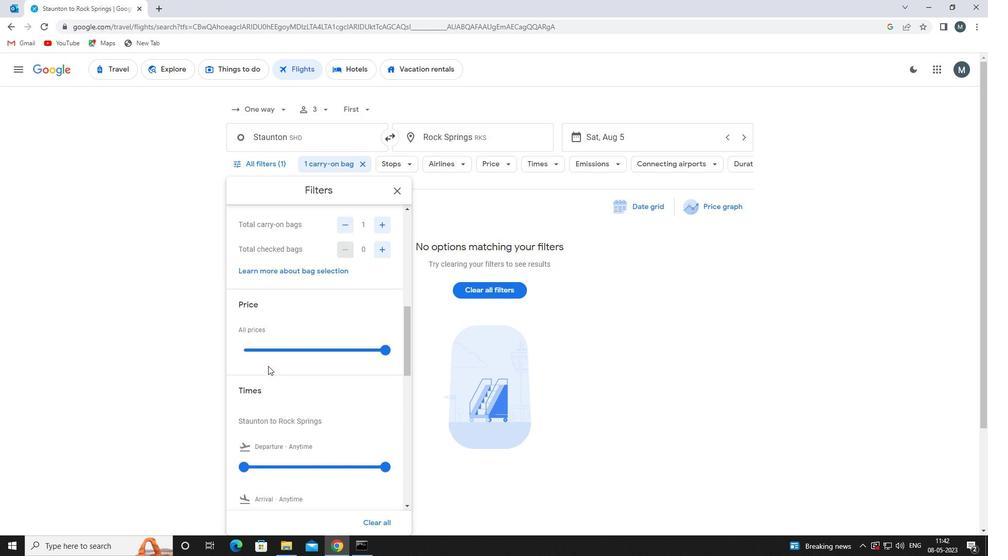 
Action: Mouse moved to (255, 365)
Screenshot: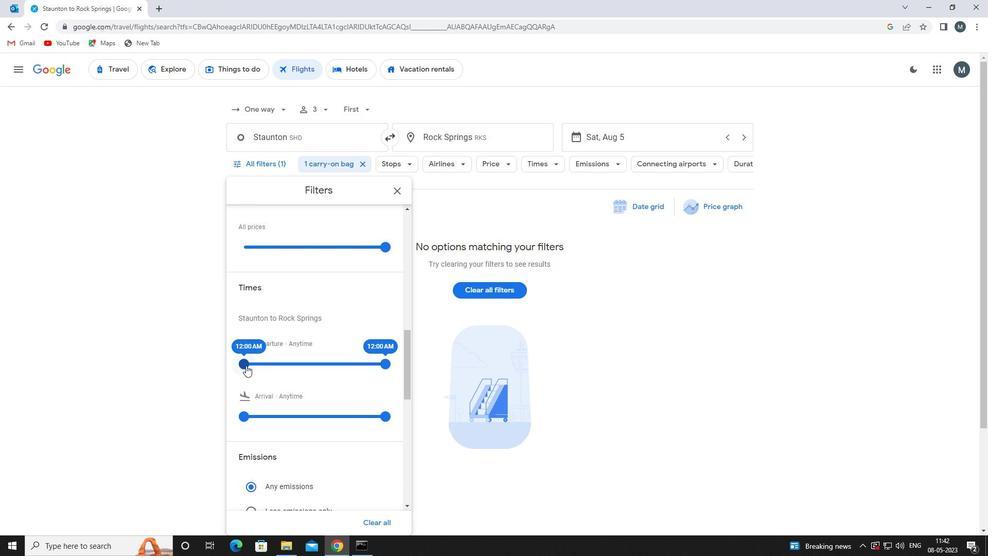 
Action: Mouse pressed left at (255, 365)
Screenshot: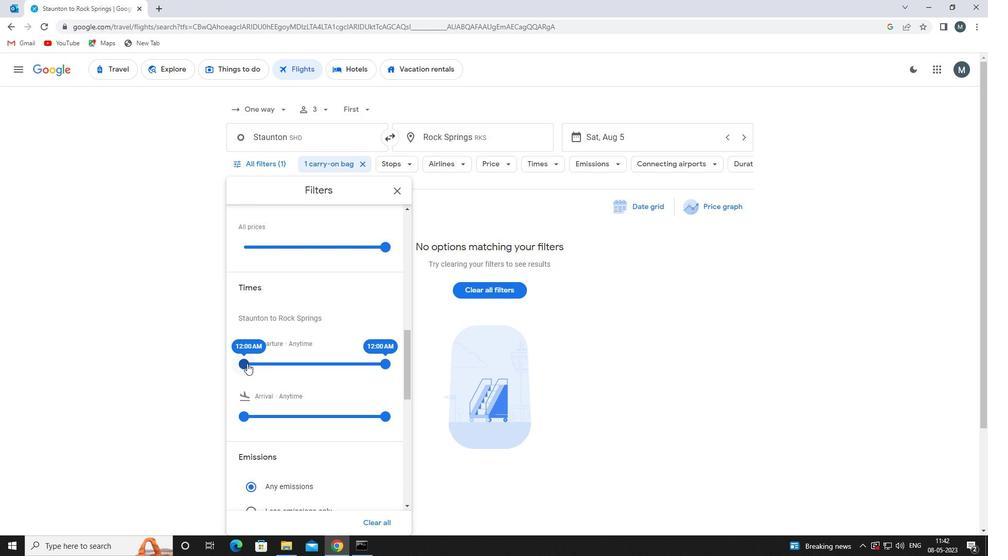 
Action: Mouse moved to (287, 365)
Screenshot: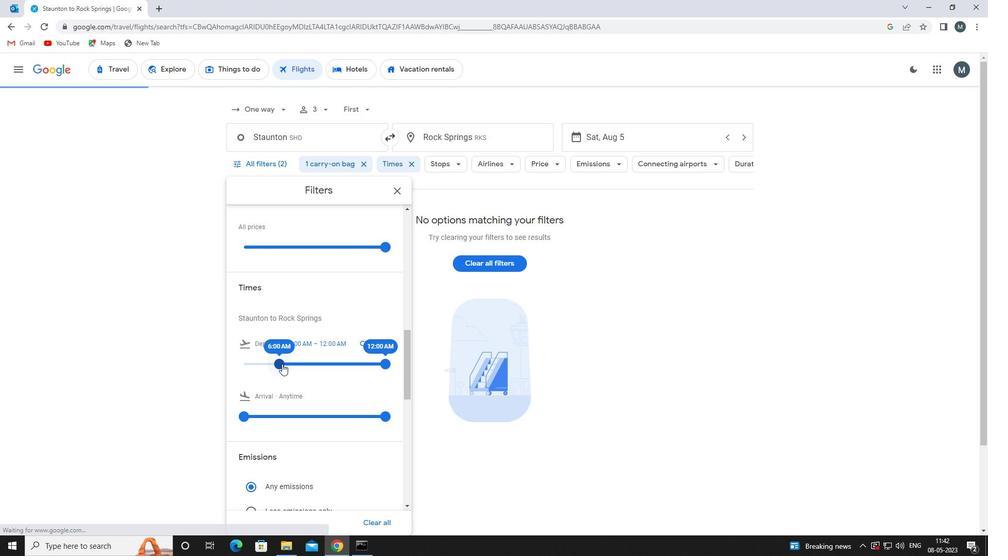 
Action: Mouse pressed left at (287, 365)
Screenshot: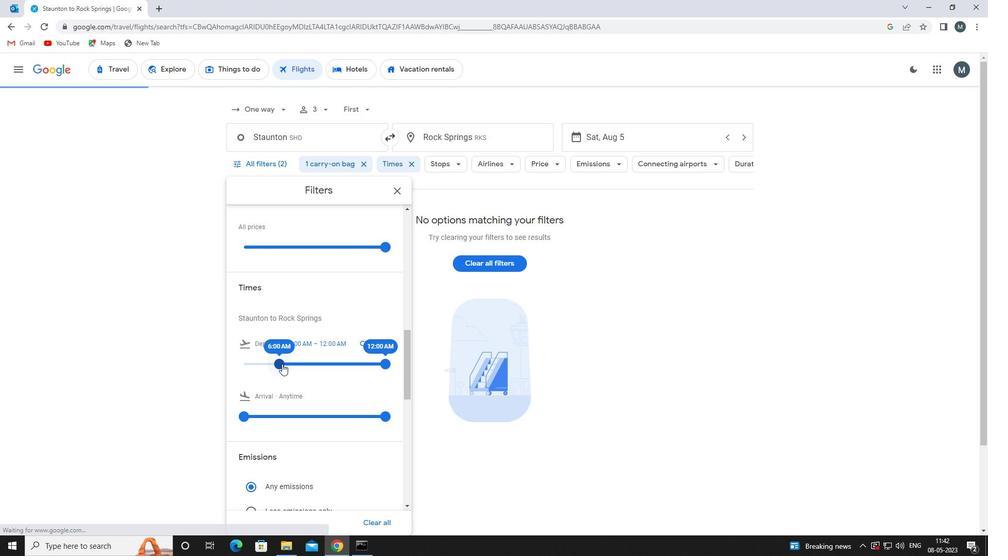 
Action: Mouse moved to (388, 364)
Screenshot: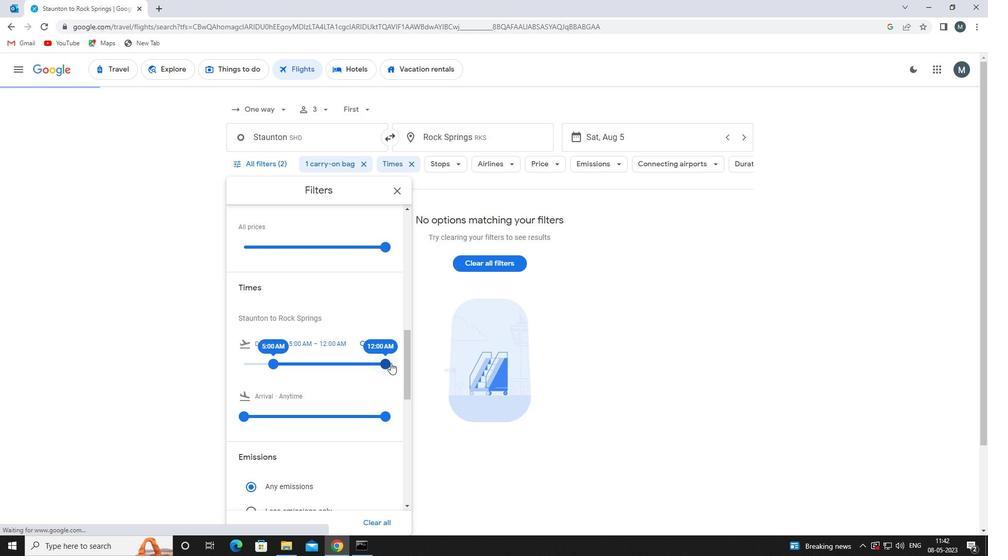
Action: Mouse pressed left at (388, 364)
Screenshot: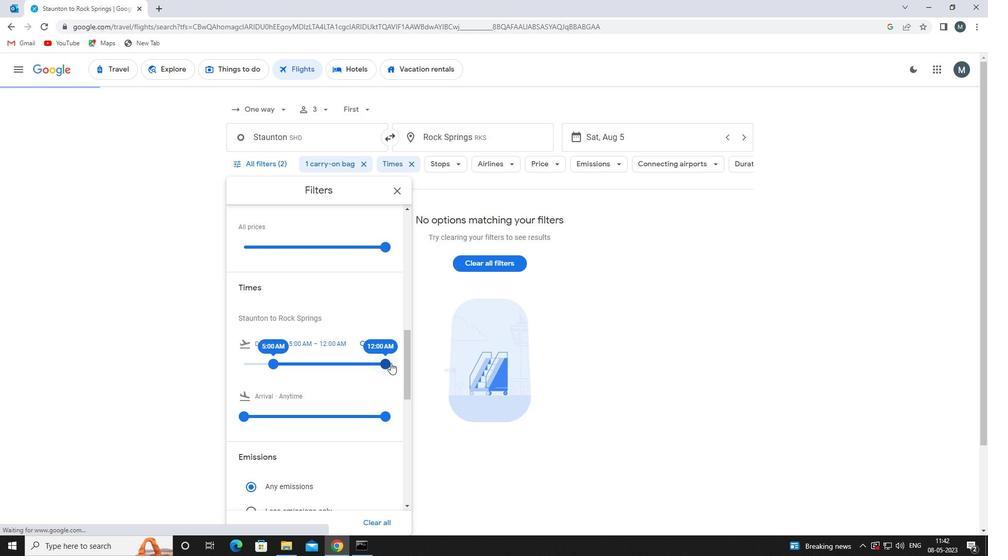 
Action: Mouse moved to (281, 362)
Screenshot: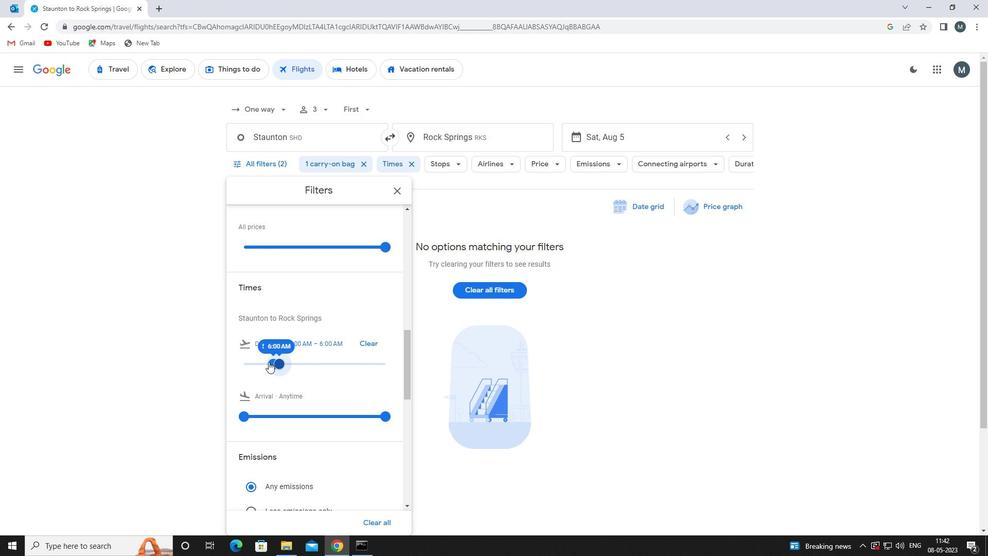 
Action: Mouse scrolled (281, 361) with delta (0, 0)
Screenshot: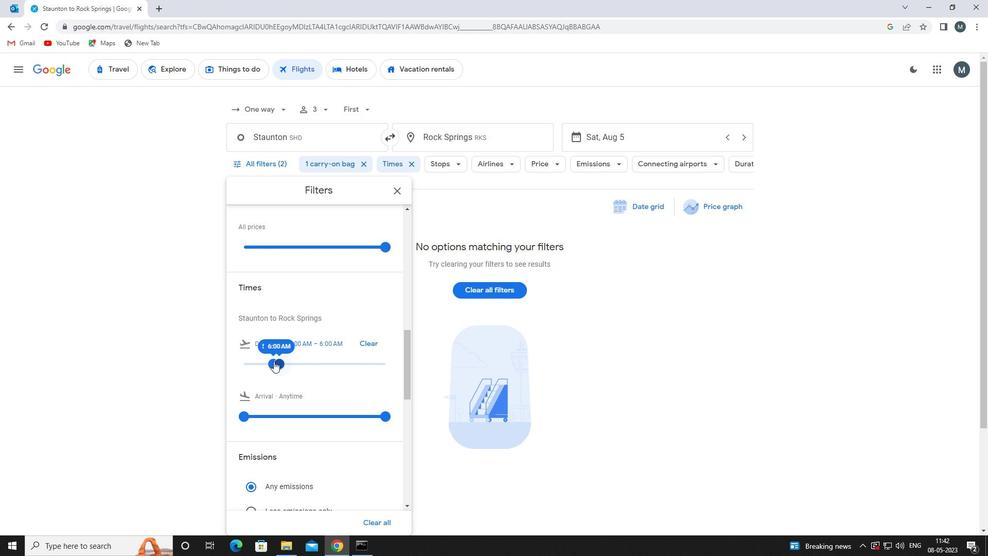 
Action: Mouse moved to (396, 199)
Screenshot: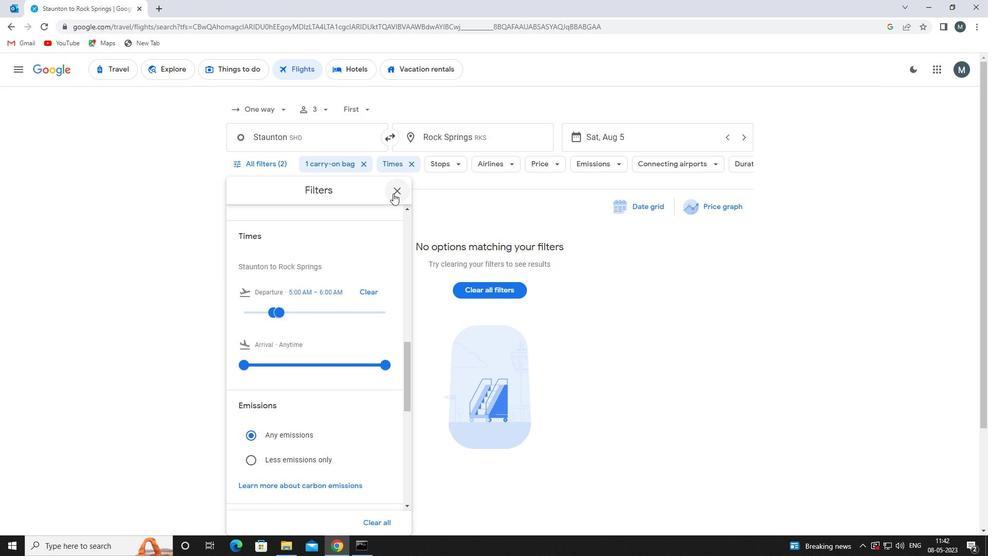 
Action: Mouse pressed left at (396, 199)
Screenshot: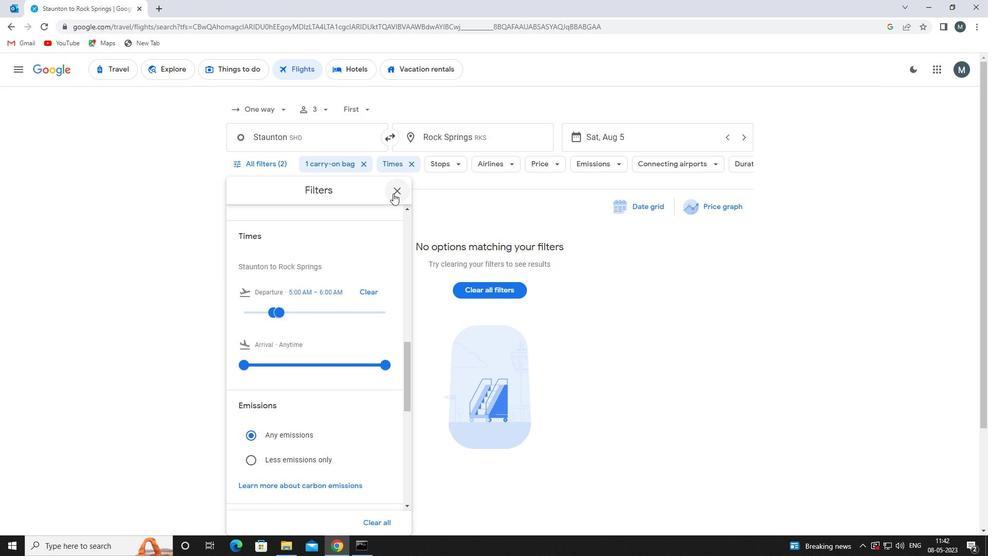 
Action: Mouse moved to (390, 213)
Screenshot: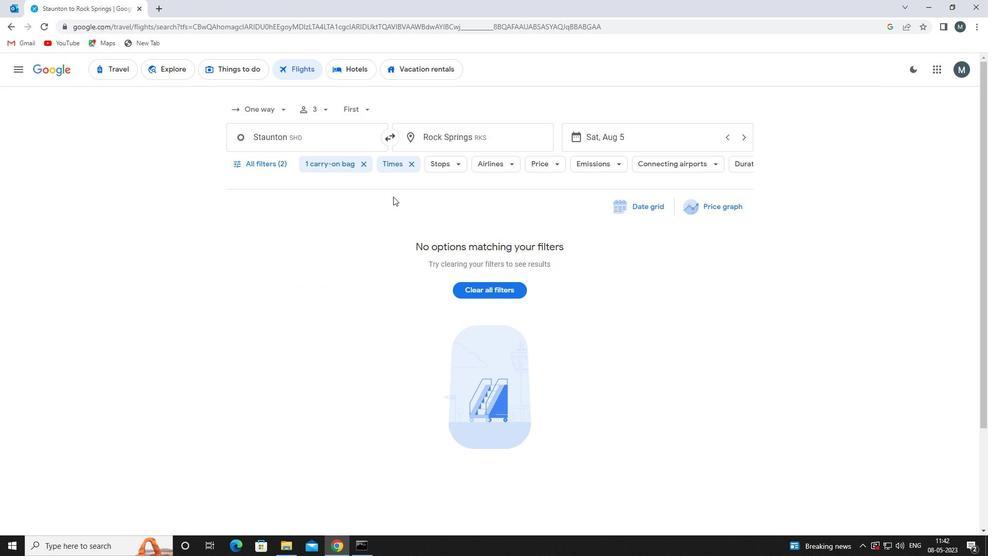 
